 Task: Research Airbnb options in Tell el-Hammam, Algeria from 25th December, 2023 to 29th December, 2023 for 5 adults. Place can be entire room with 3 bedrooms having 3 beds and 3 bathrooms. Property type can be house.
Action: Mouse moved to (455, 127)
Screenshot: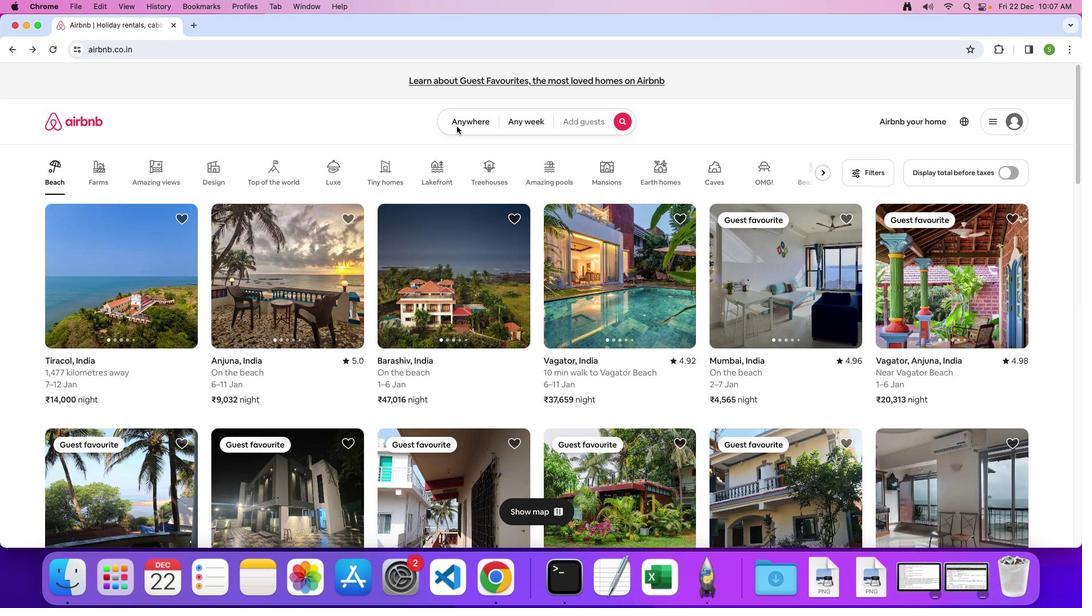 
Action: Mouse pressed left at (455, 127)
Screenshot: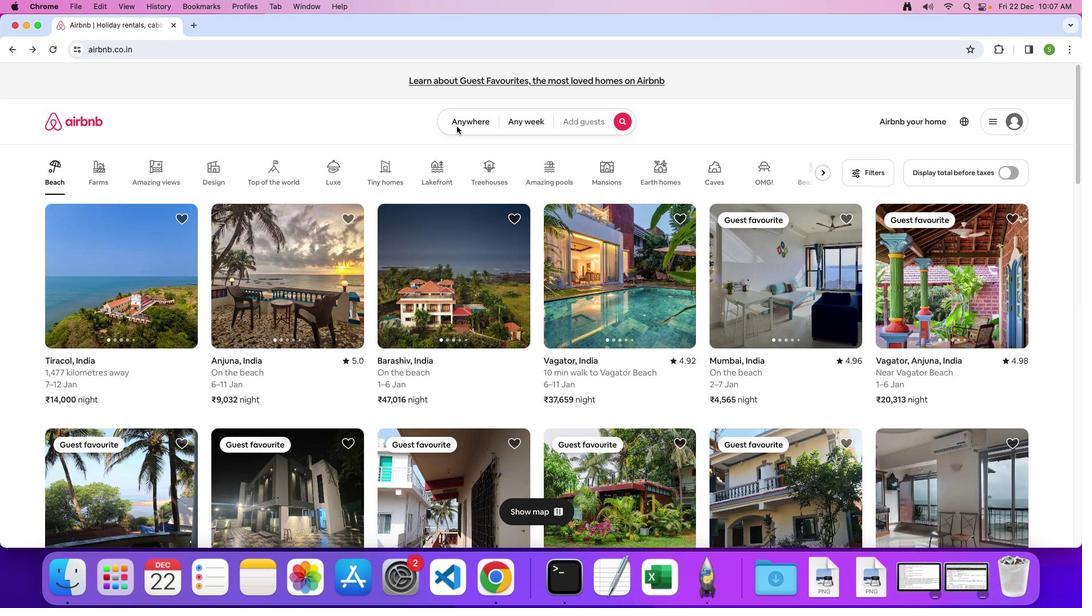 
Action: Mouse moved to (457, 123)
Screenshot: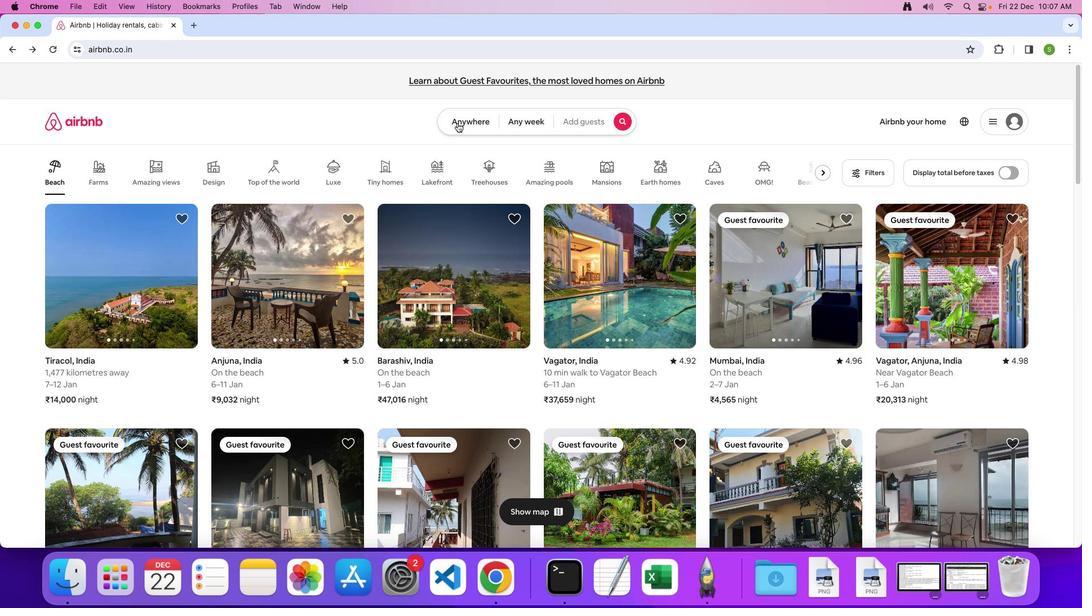 
Action: Mouse pressed left at (457, 123)
Screenshot: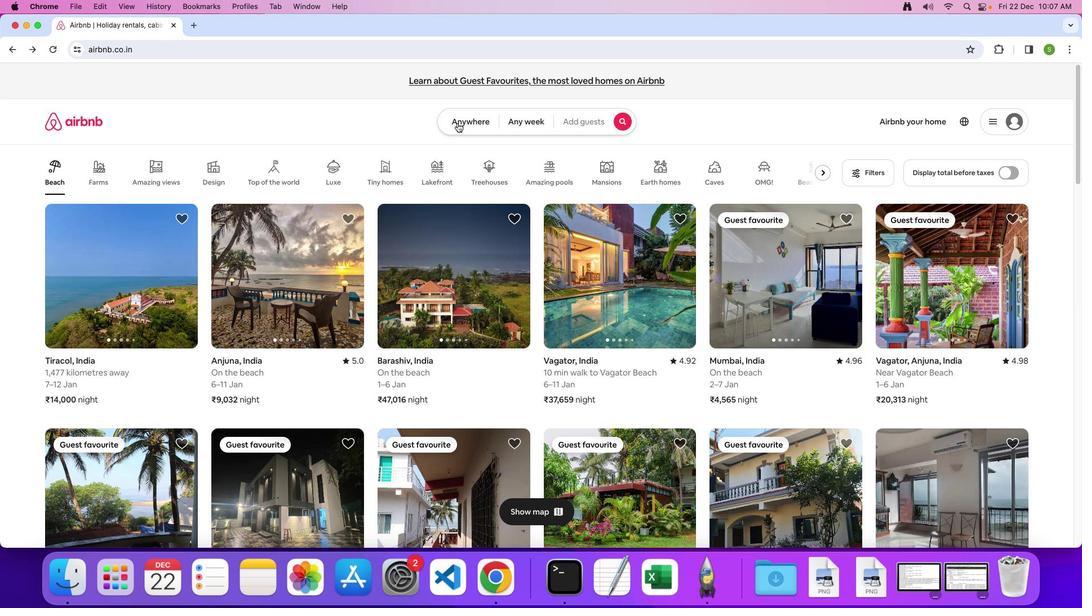 
Action: Mouse moved to (359, 164)
Screenshot: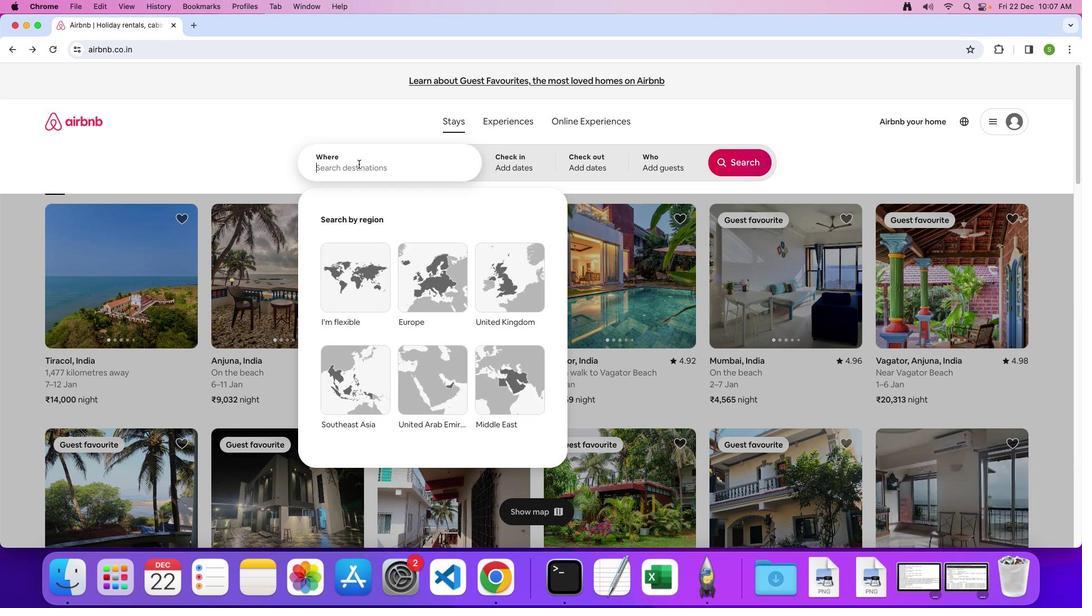 
Action: Mouse pressed left at (359, 164)
Screenshot: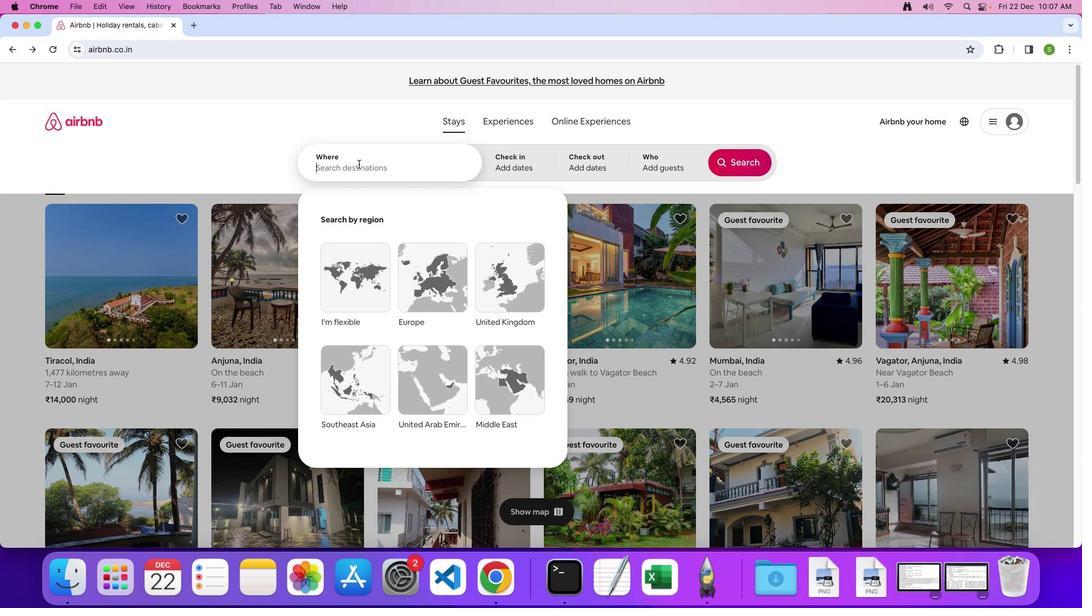 
Action: Mouse moved to (357, 165)
Screenshot: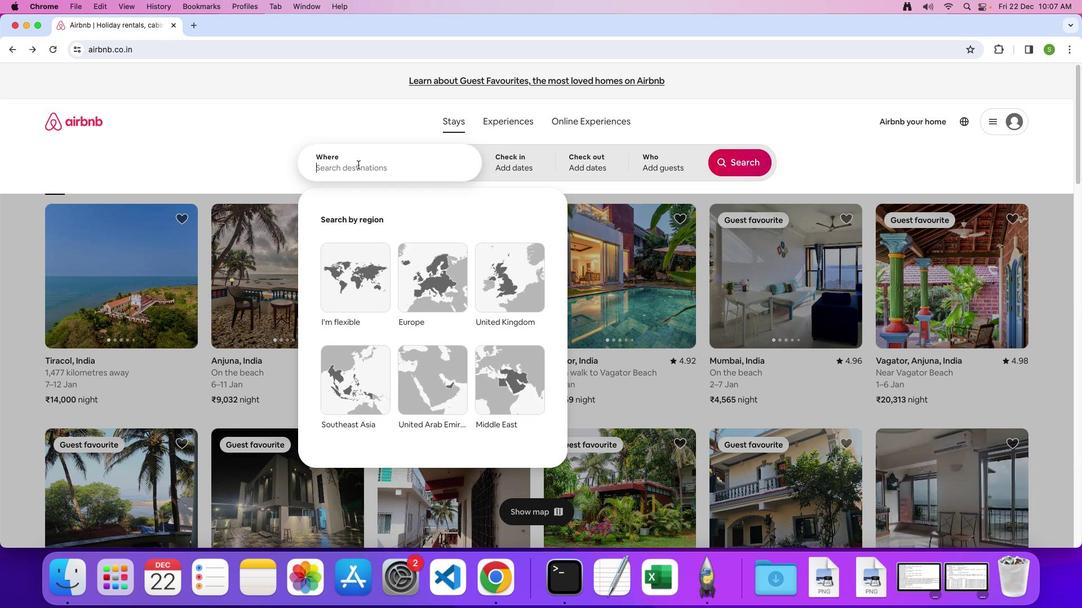 
Action: Key pressed 'T'Key.caps_lock'e''l''l'Key.space'e''l''-'Key.shift'H''a''m''m''a''m'','Key.spaceKey.shift'A''l''g''e''r''i''a'Key.enter
Screenshot: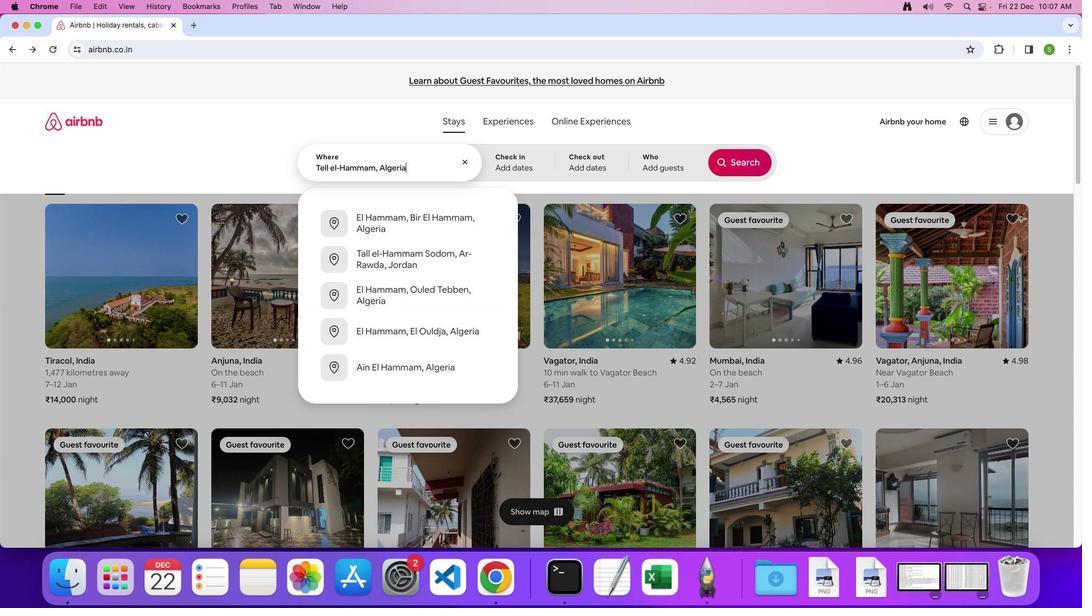 
Action: Mouse moved to (380, 418)
Screenshot: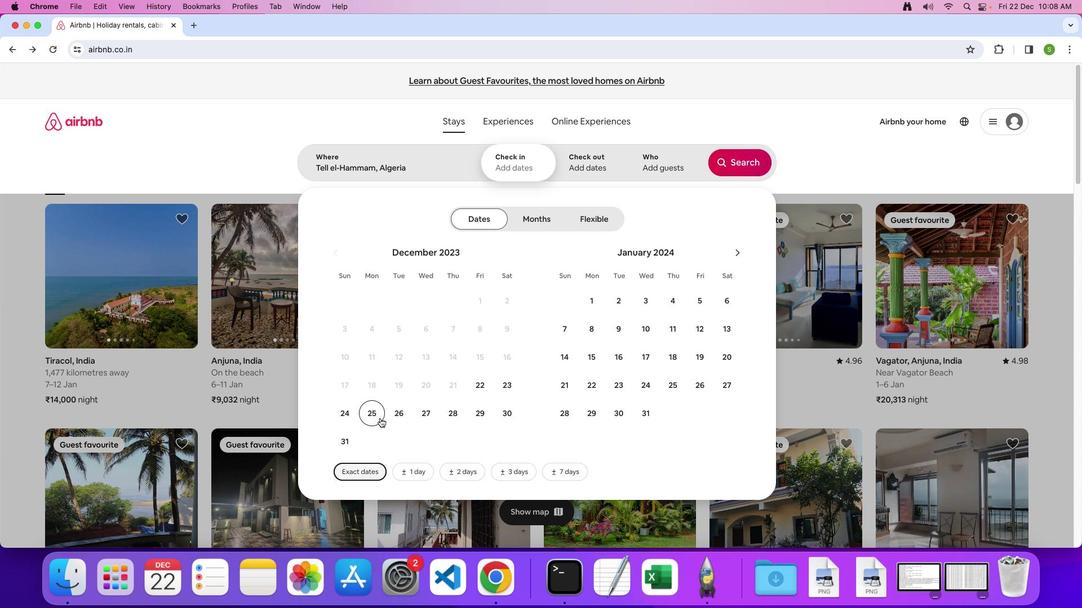 
Action: Mouse pressed left at (380, 418)
Screenshot: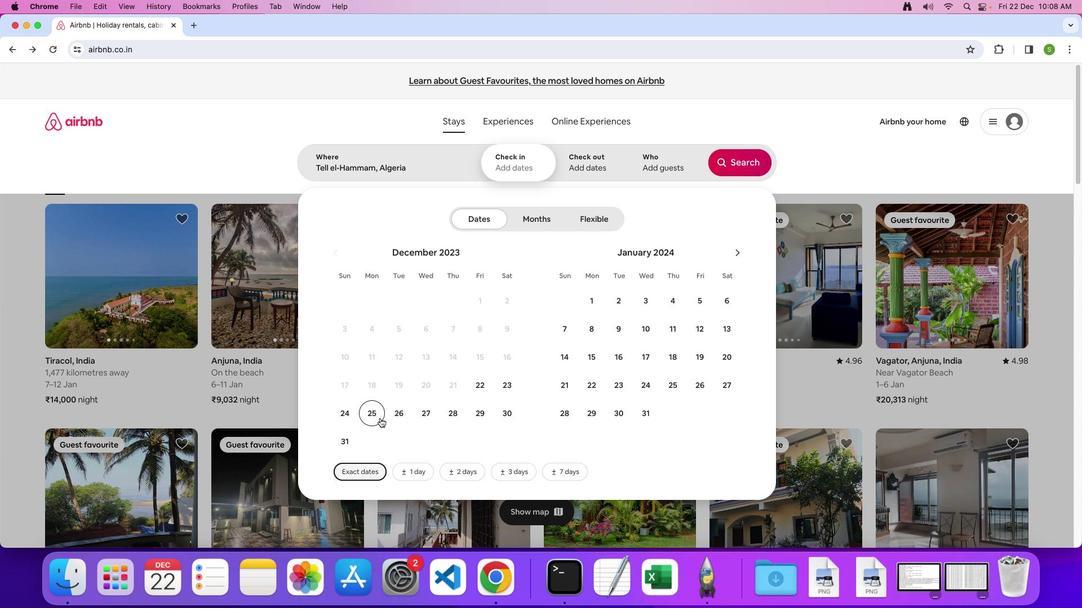 
Action: Mouse moved to (481, 418)
Screenshot: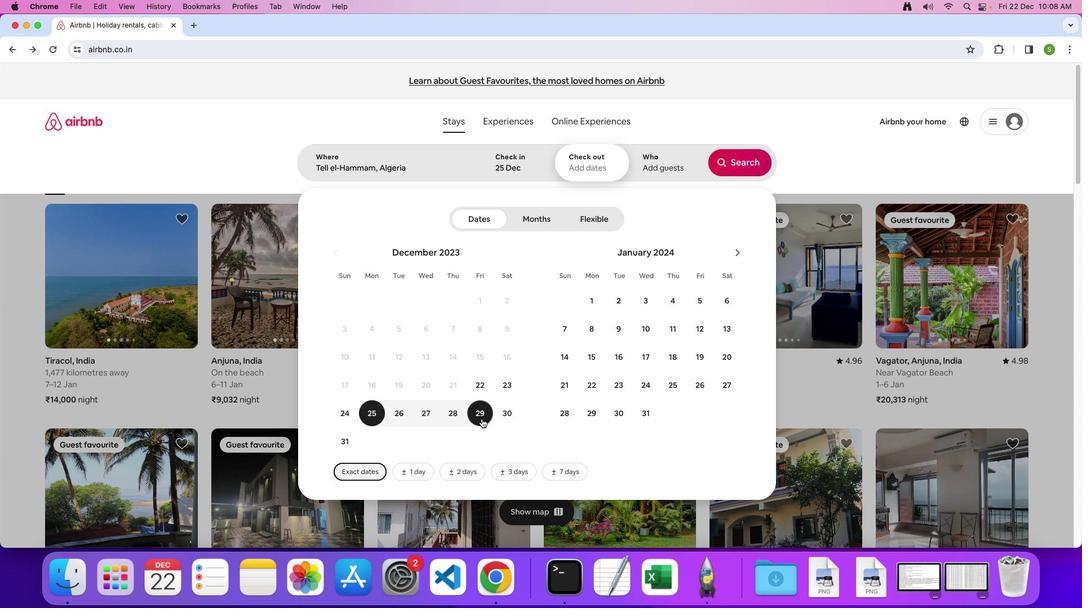 
Action: Mouse pressed left at (481, 418)
Screenshot: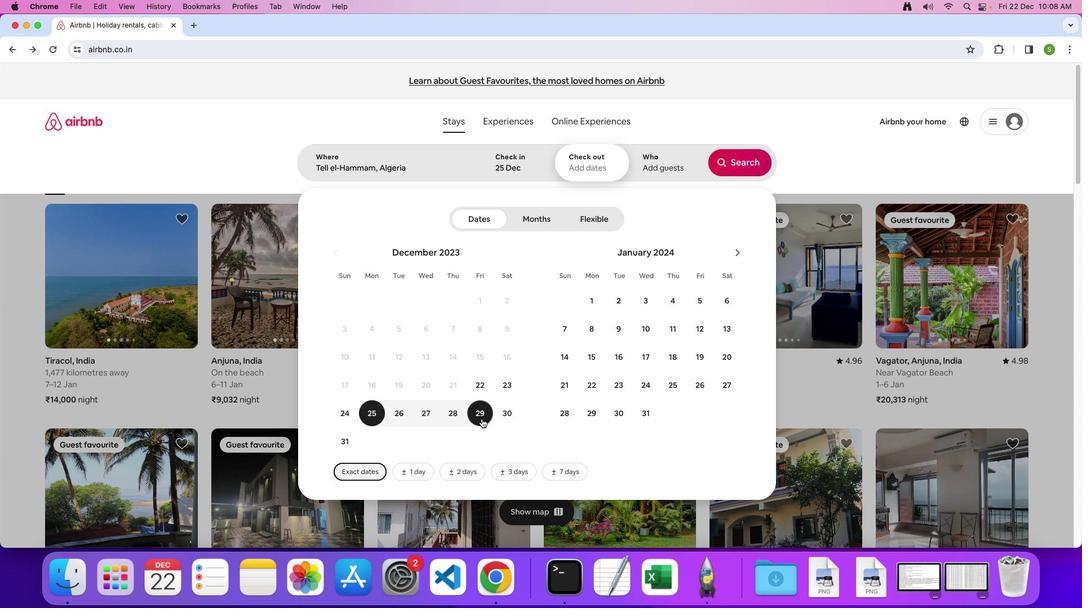 
Action: Mouse moved to (667, 171)
Screenshot: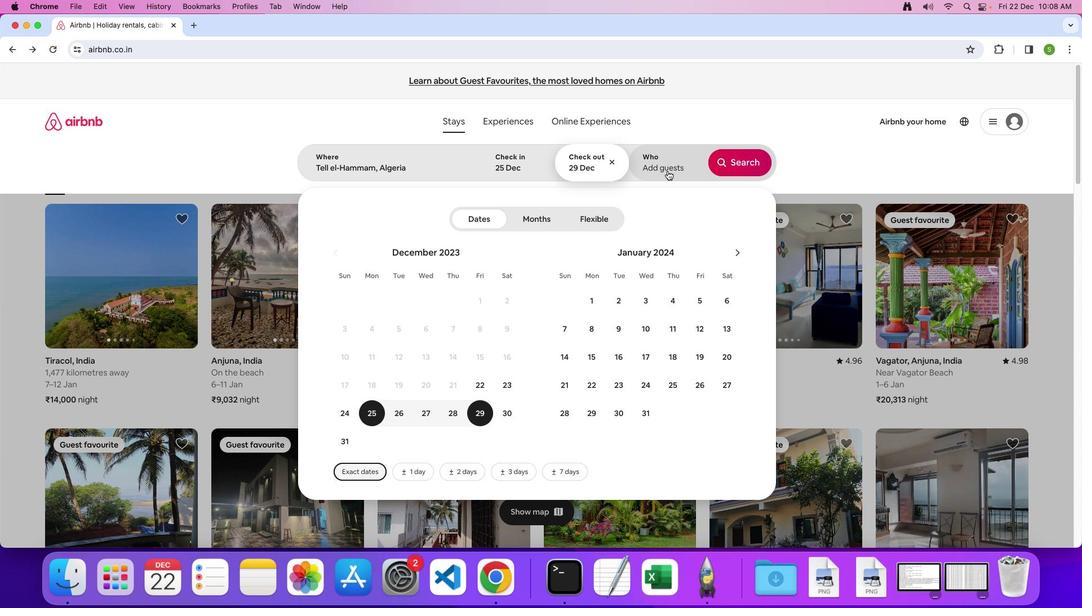 
Action: Mouse pressed left at (667, 171)
Screenshot: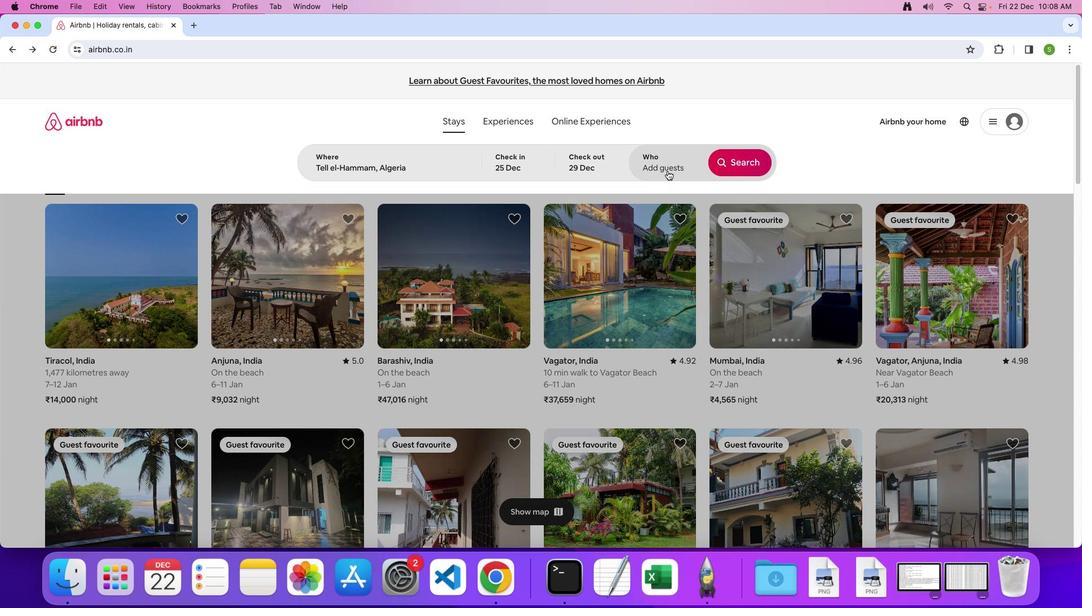 
Action: Mouse moved to (742, 222)
Screenshot: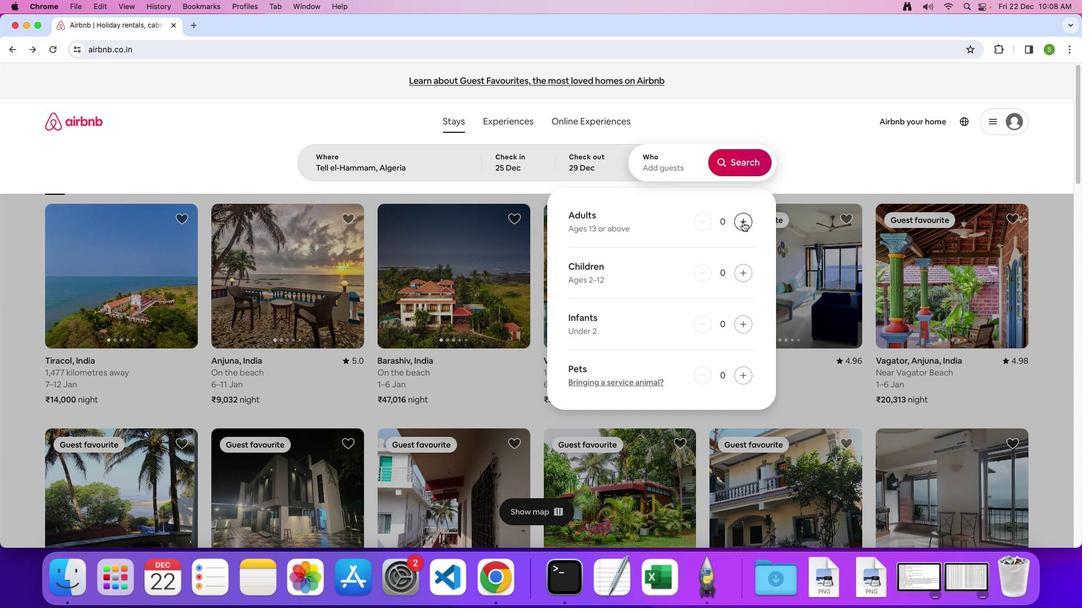 
Action: Mouse pressed left at (742, 222)
Screenshot: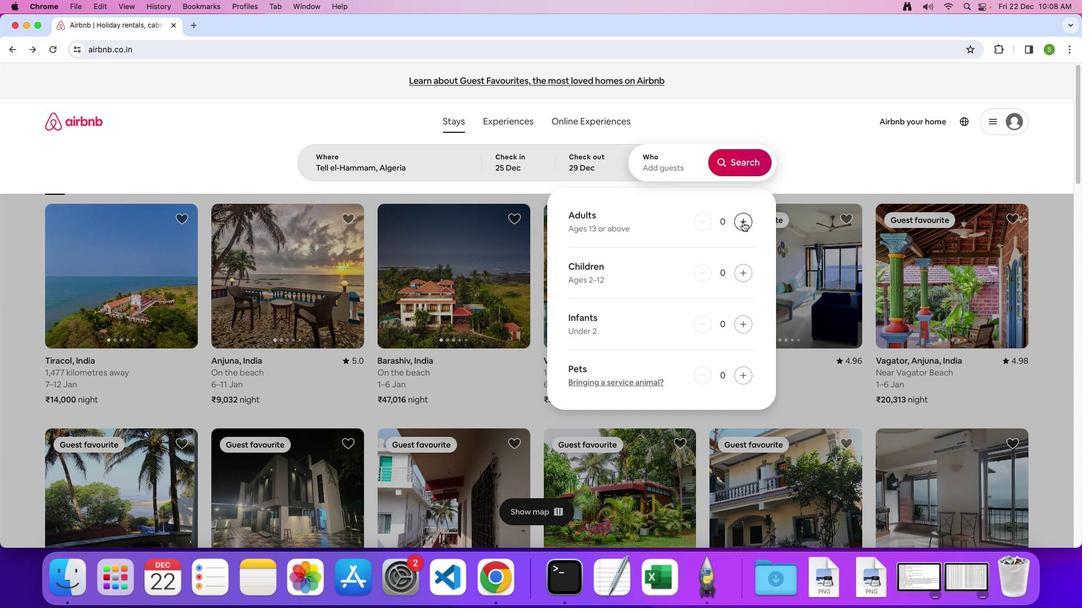 
Action: Mouse moved to (742, 222)
Screenshot: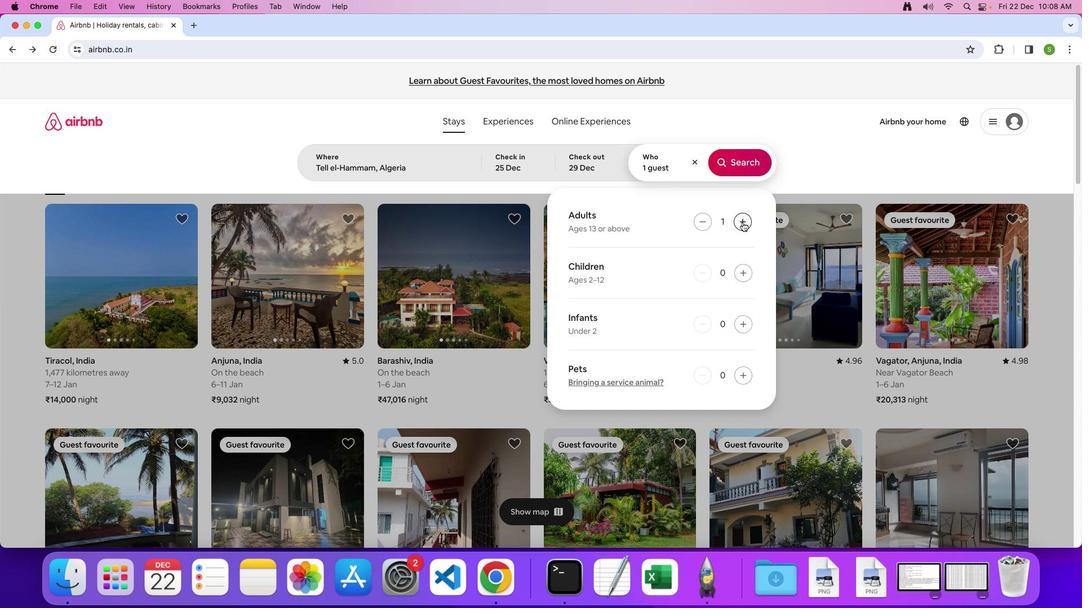 
Action: Mouse pressed left at (742, 222)
Screenshot: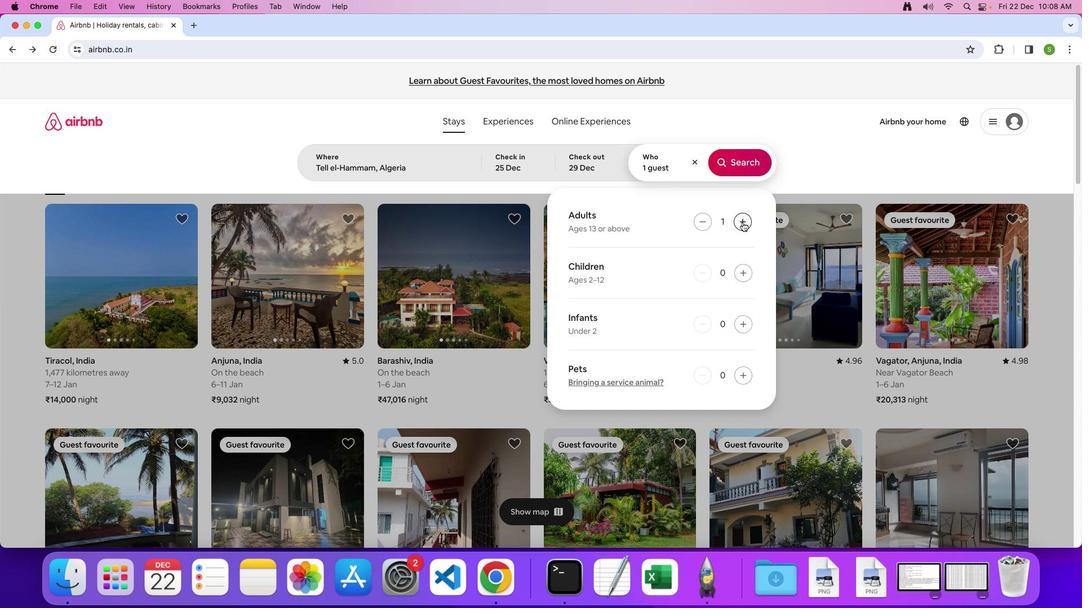 
Action: Mouse pressed left at (742, 222)
Screenshot: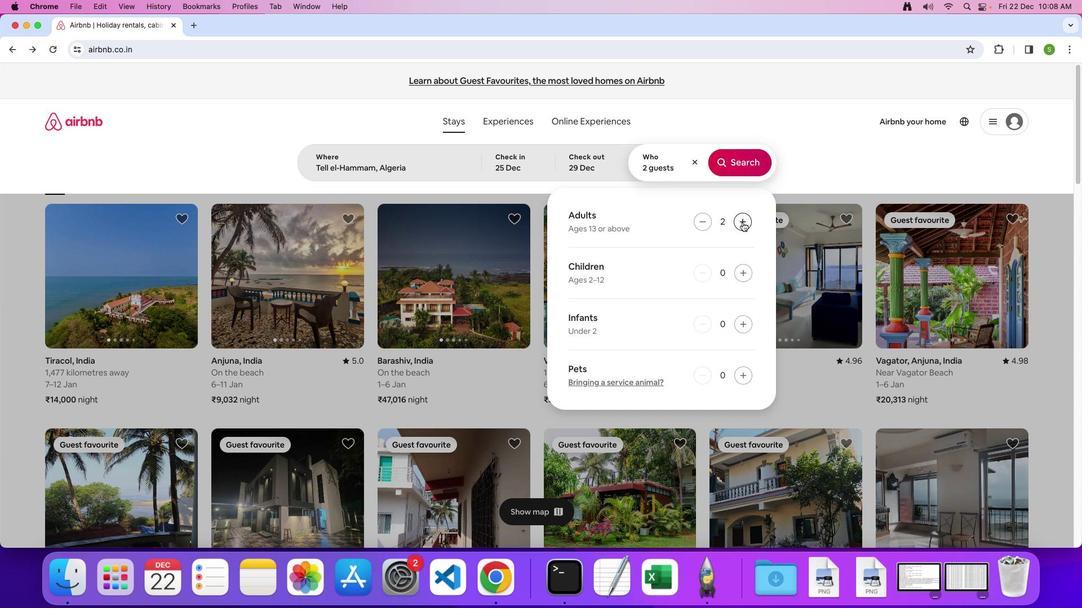 
Action: Mouse pressed left at (742, 222)
Screenshot: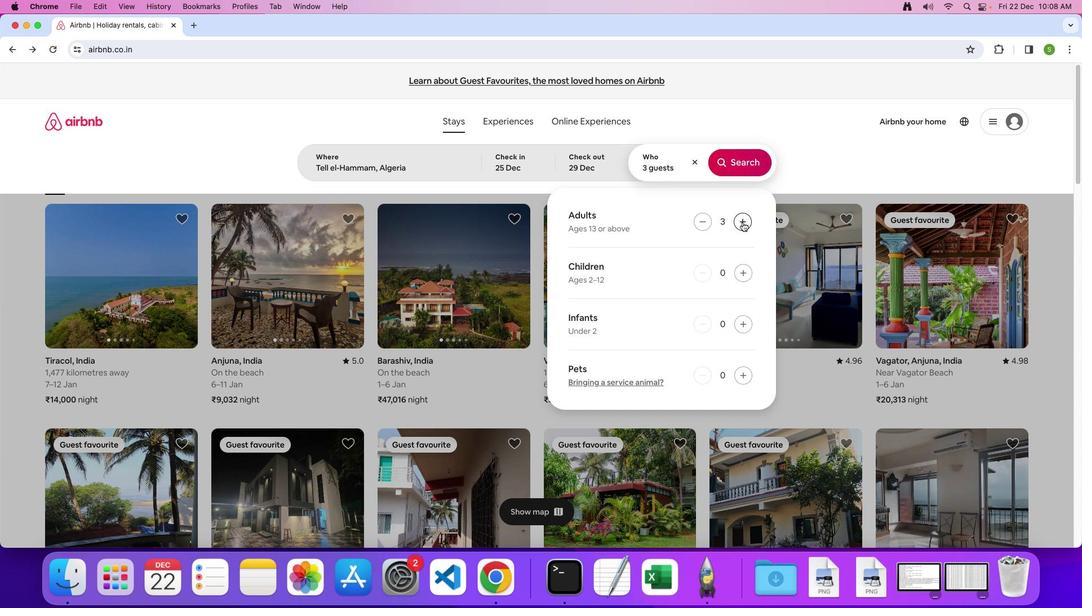 
Action: Mouse pressed left at (742, 222)
Screenshot: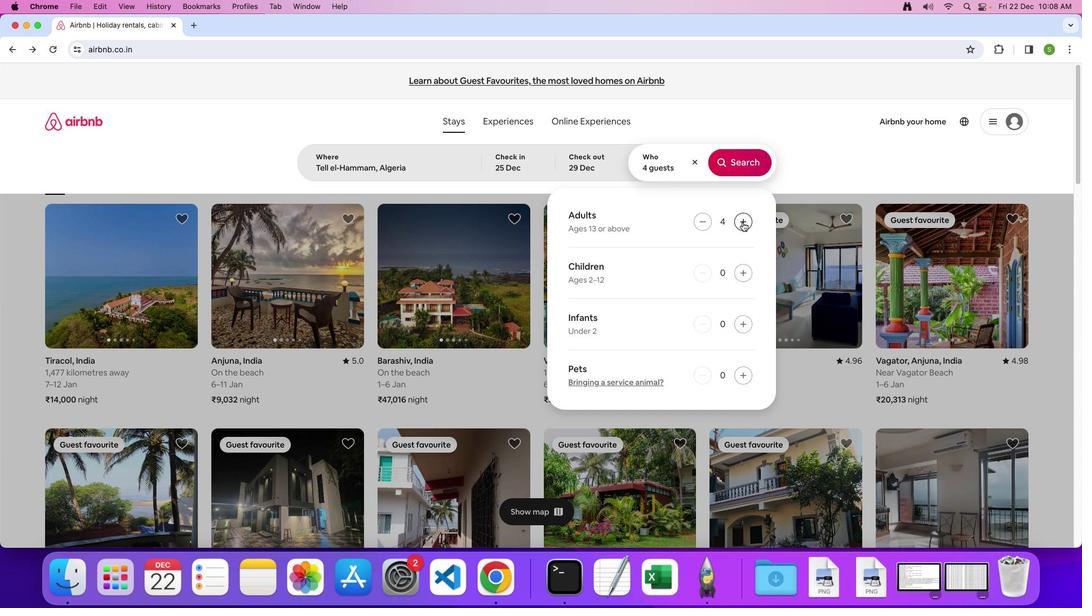 
Action: Mouse moved to (742, 171)
Screenshot: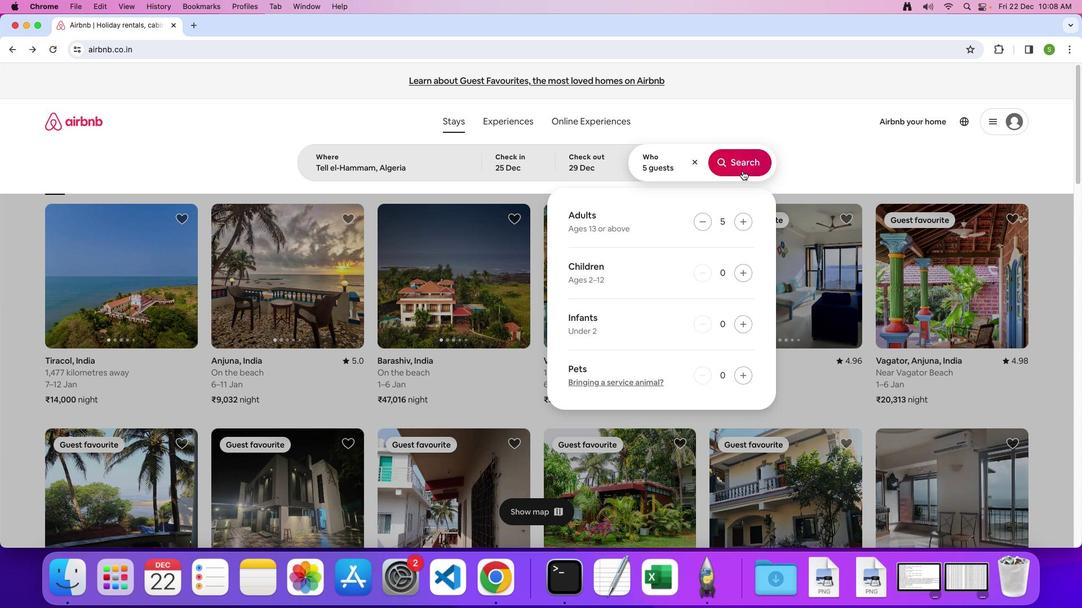 
Action: Mouse pressed left at (742, 171)
Screenshot: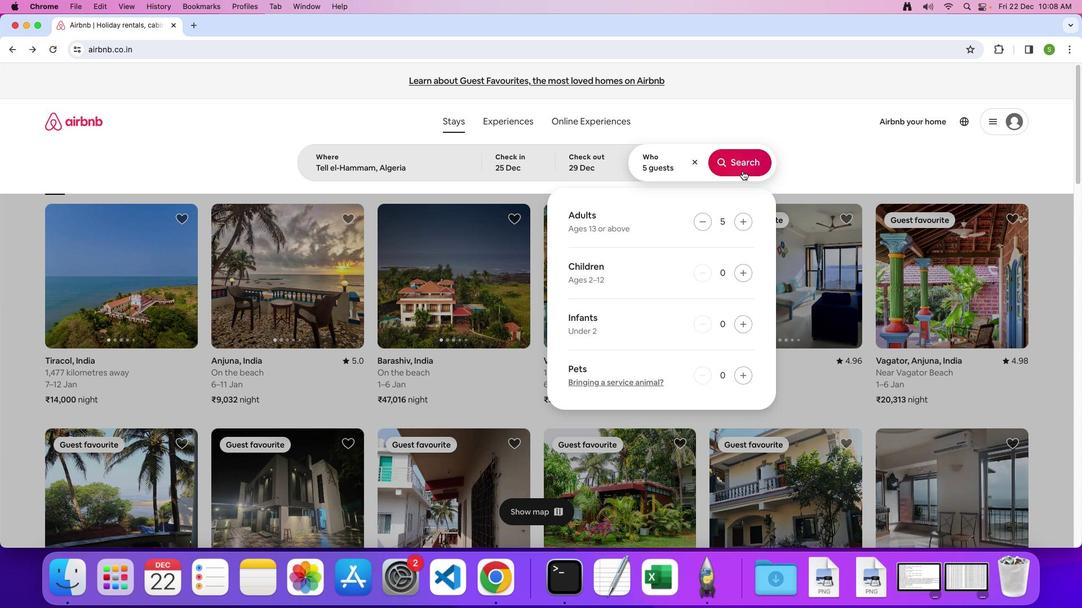
Action: Mouse moved to (893, 130)
Screenshot: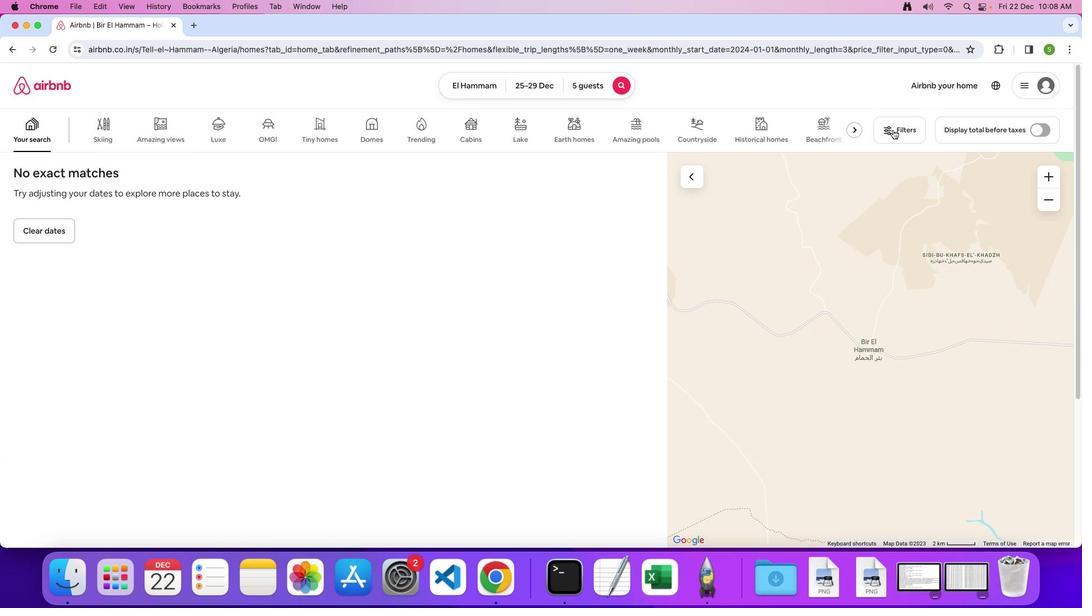 
Action: Mouse pressed left at (893, 130)
Screenshot: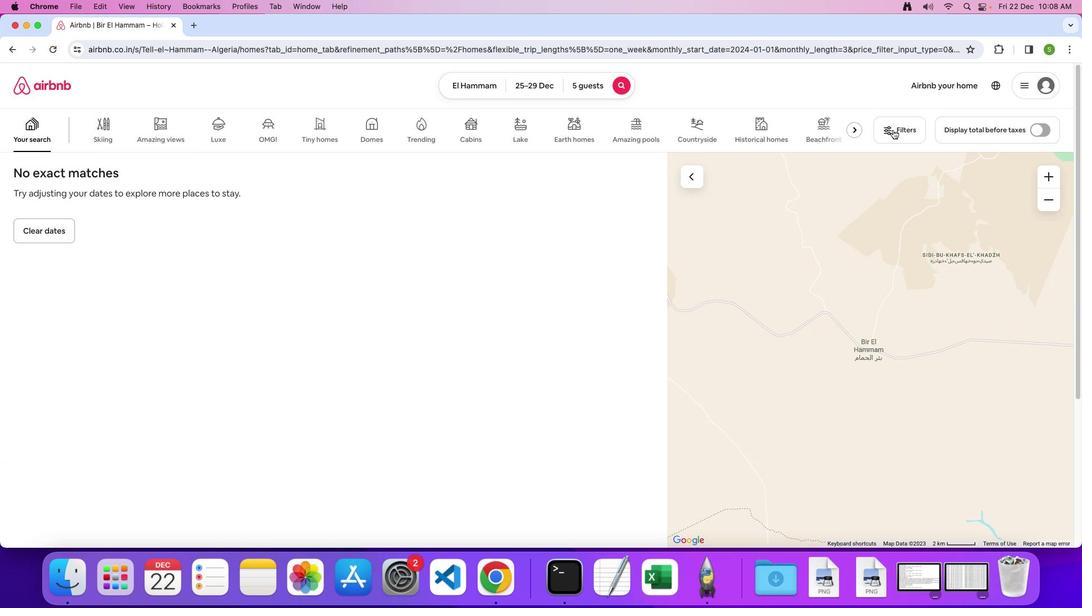 
Action: Mouse moved to (552, 365)
Screenshot: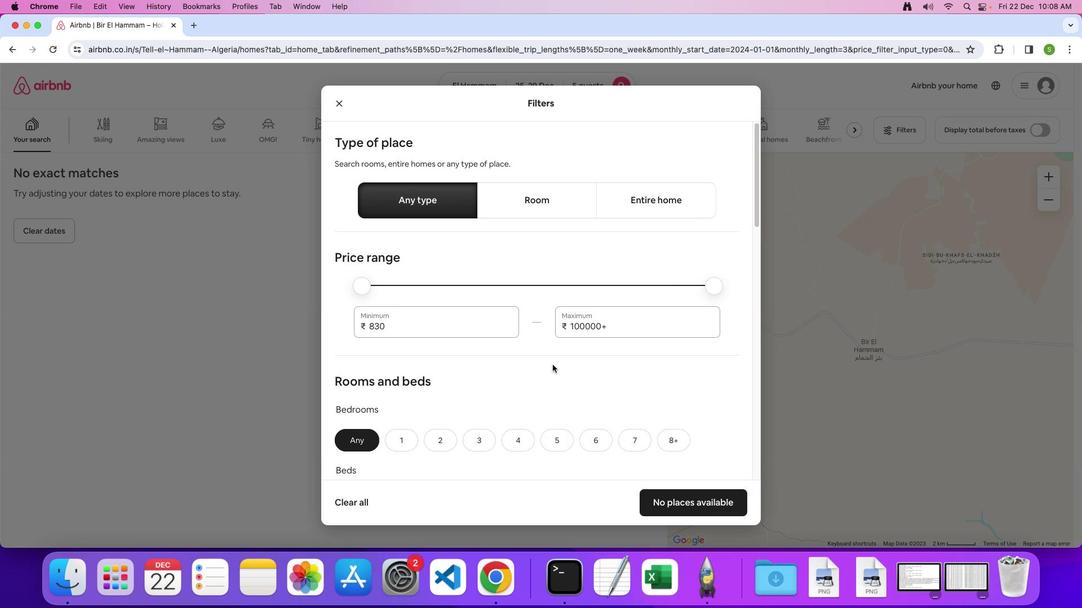 
Action: Mouse scrolled (552, 365) with delta (0, 0)
Screenshot: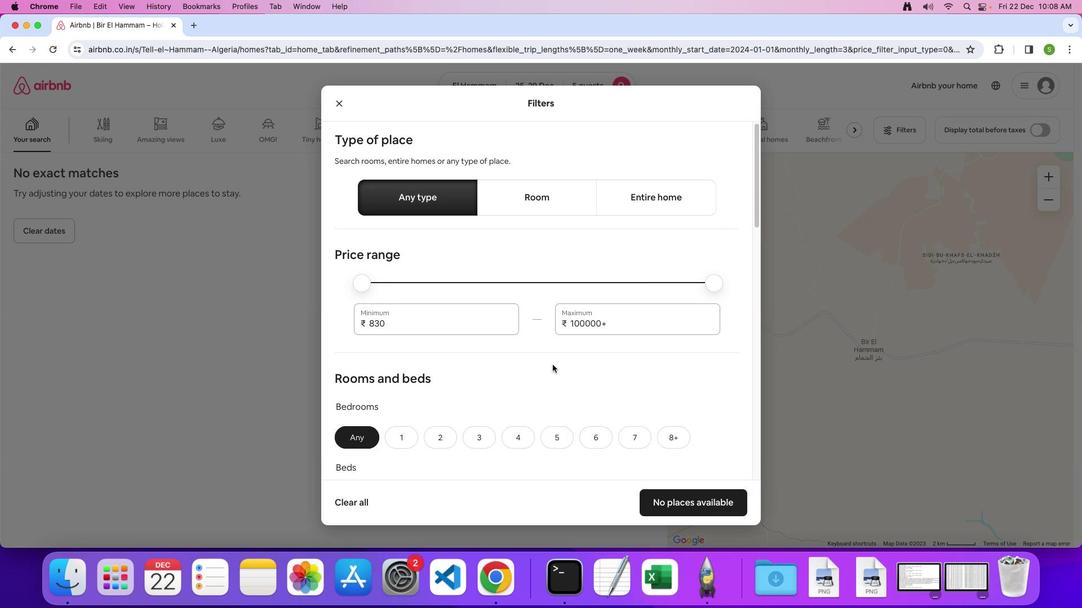
Action: Mouse scrolled (552, 365) with delta (0, 0)
Screenshot: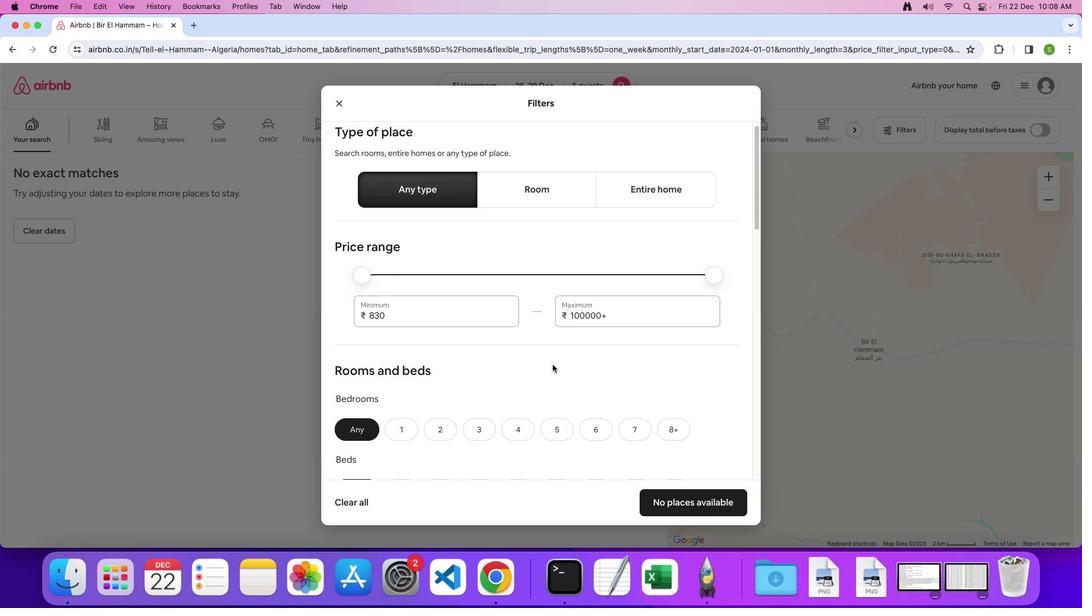 
Action: Mouse scrolled (552, 365) with delta (0, 0)
Screenshot: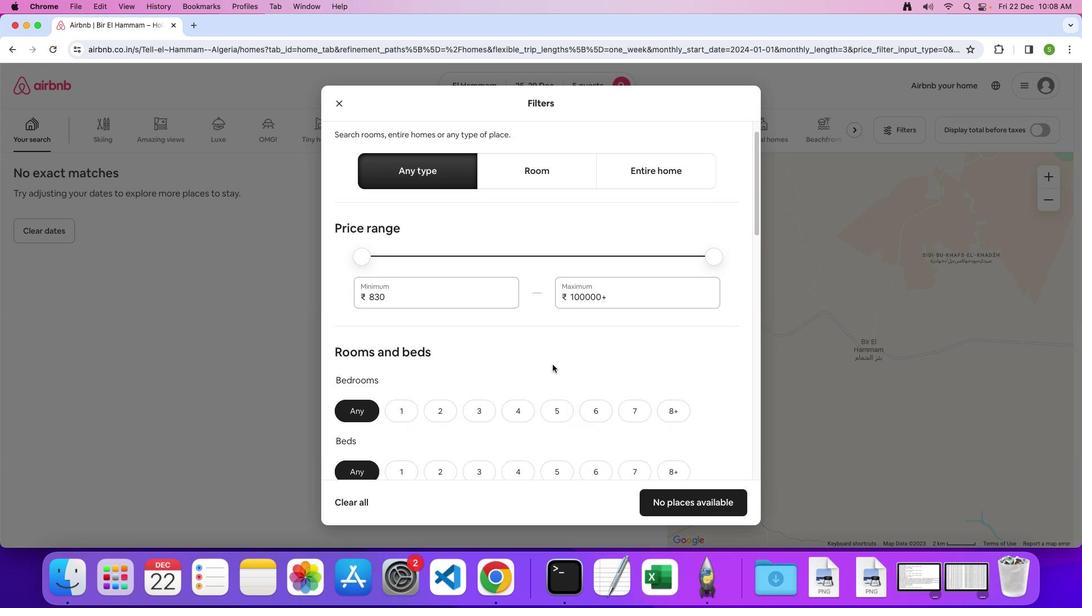
Action: Mouse scrolled (552, 365) with delta (0, 0)
Screenshot: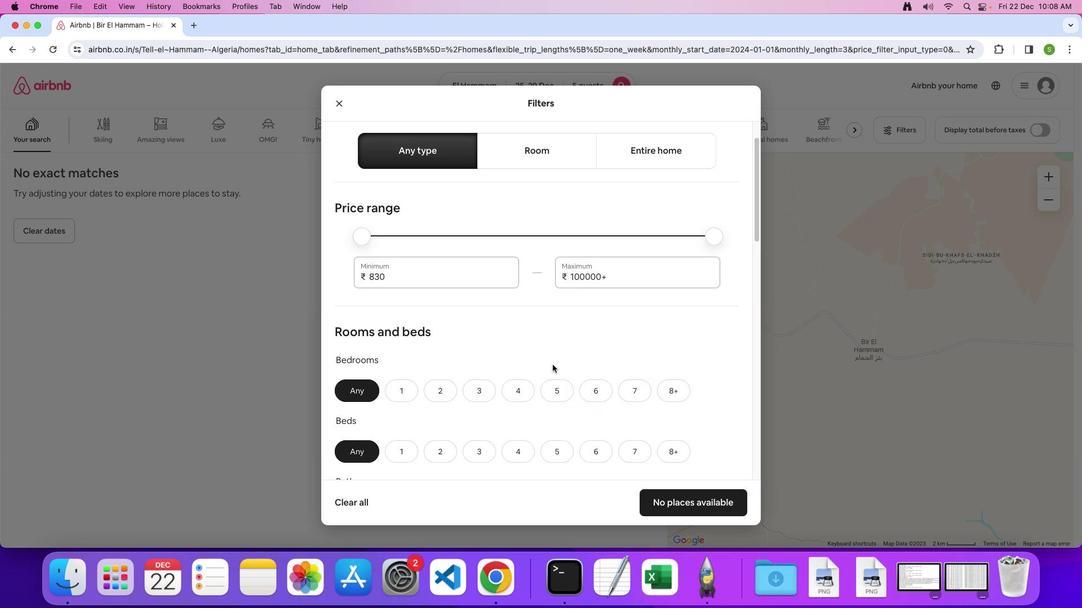 
Action: Mouse scrolled (552, 365) with delta (0, 0)
Screenshot: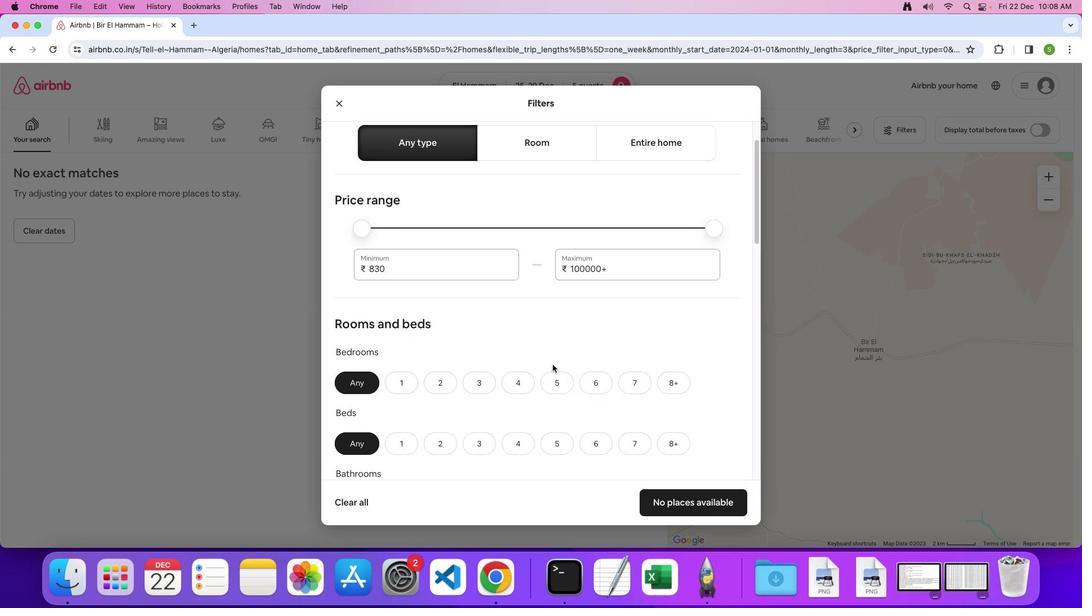 
Action: Mouse scrolled (552, 365) with delta (0, 0)
Screenshot: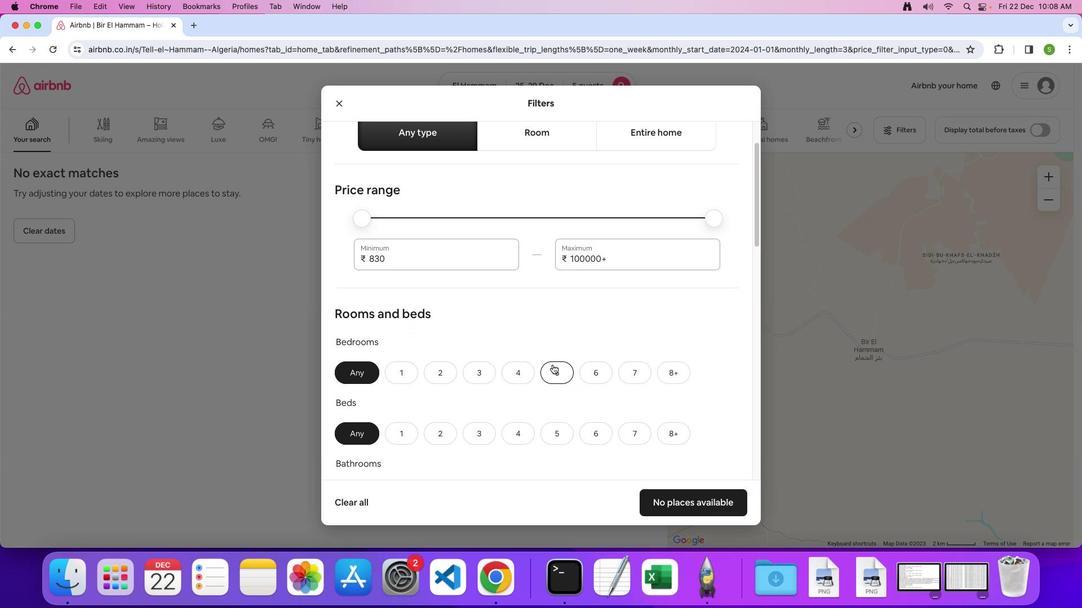 
Action: Mouse scrolled (552, 365) with delta (0, 0)
Screenshot: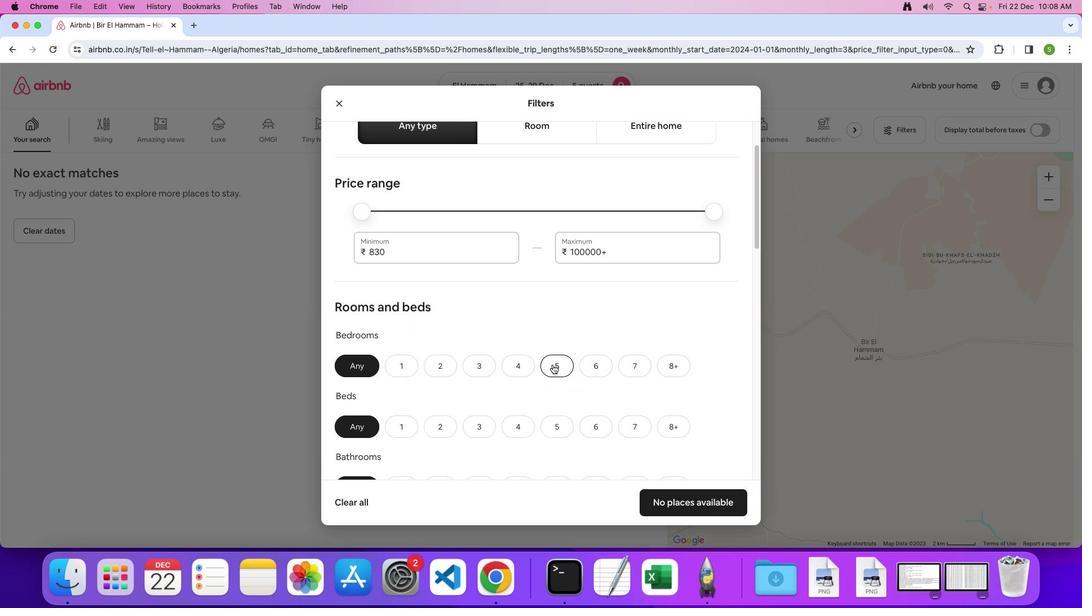 
Action: Mouse scrolled (552, 365) with delta (0, 0)
Screenshot: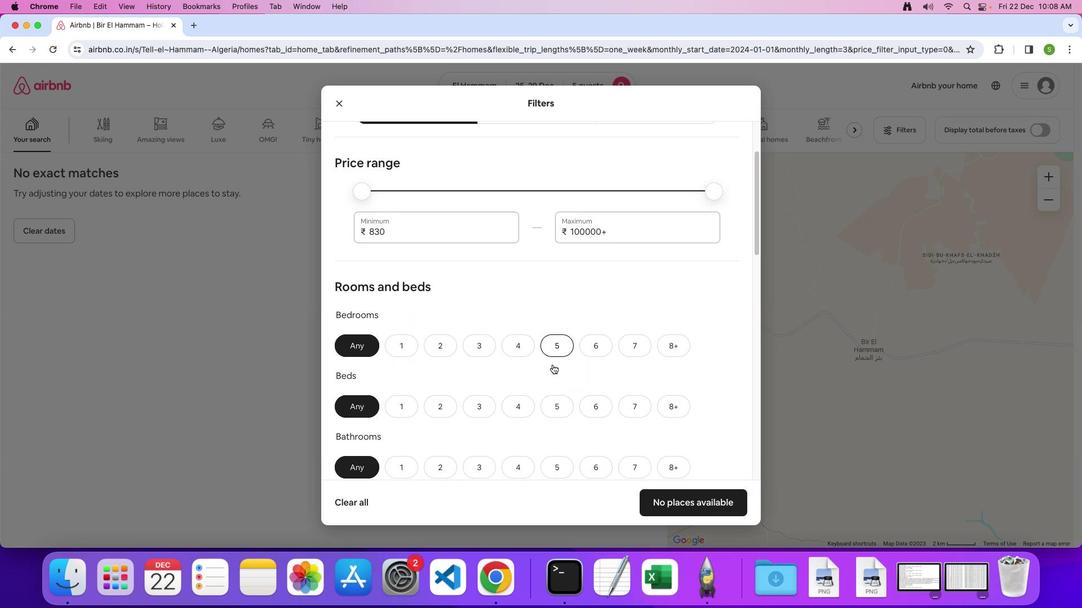 
Action: Mouse scrolled (552, 365) with delta (0, 0)
Screenshot: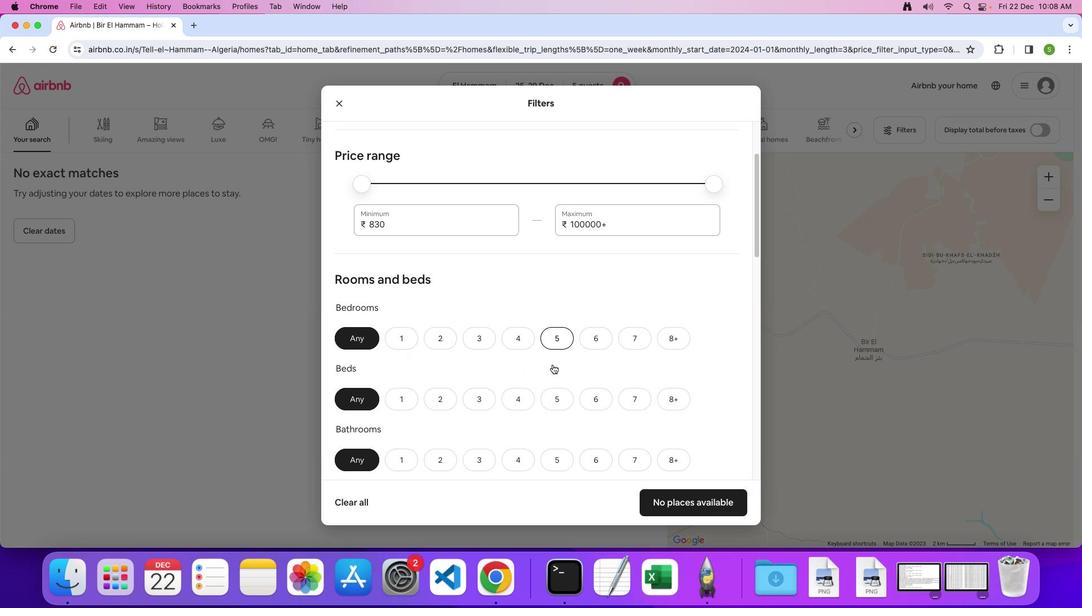 
Action: Mouse scrolled (552, 365) with delta (0, 0)
Screenshot: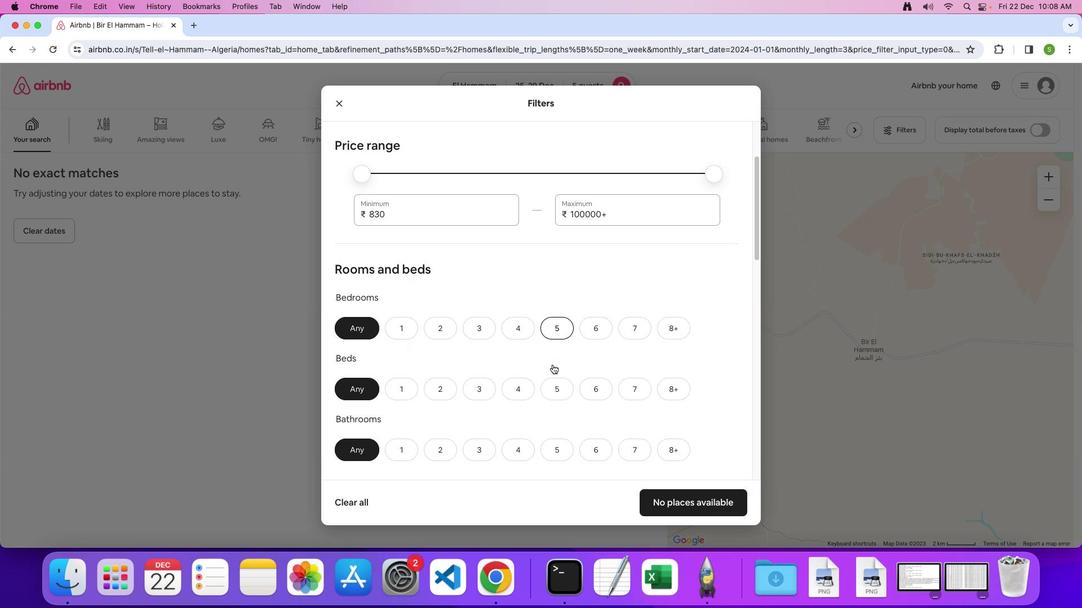 
Action: Mouse scrolled (552, 365) with delta (0, 0)
Screenshot: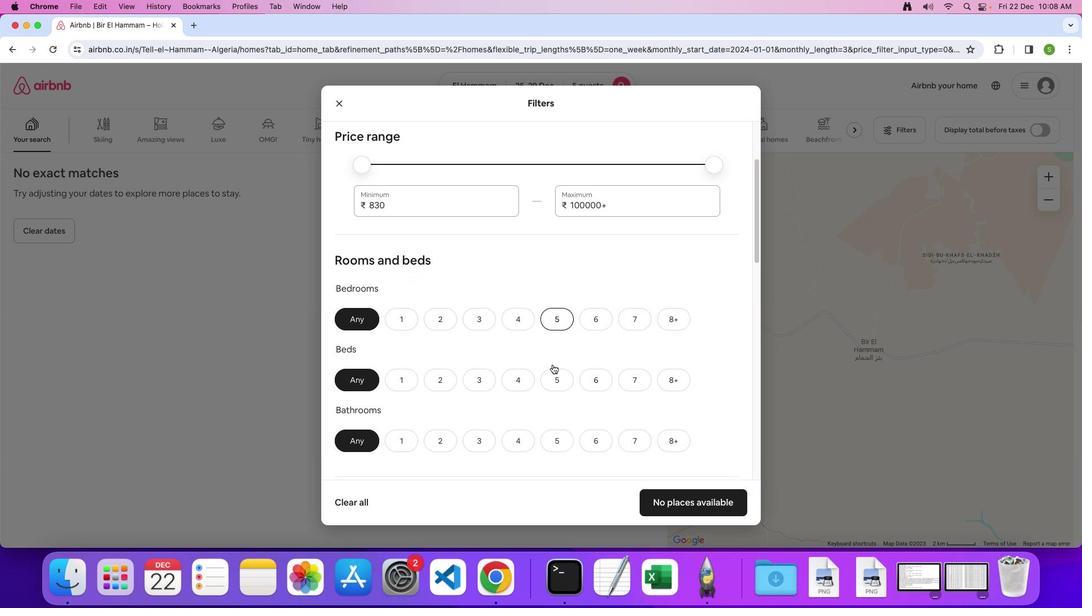
Action: Mouse scrolled (552, 365) with delta (0, 0)
Screenshot: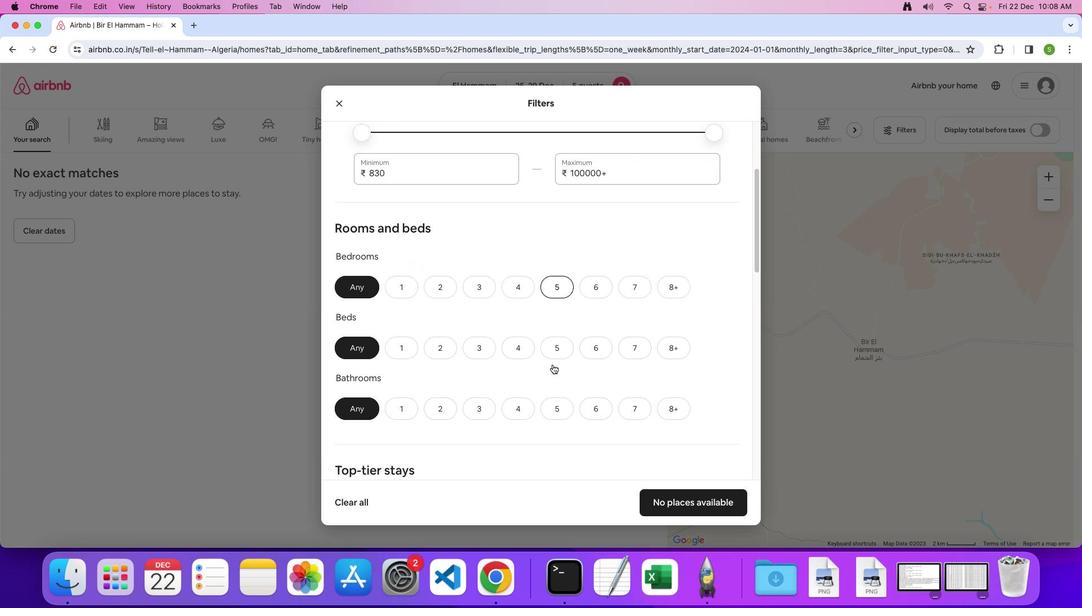 
Action: Mouse scrolled (552, 365) with delta (0, -1)
Screenshot: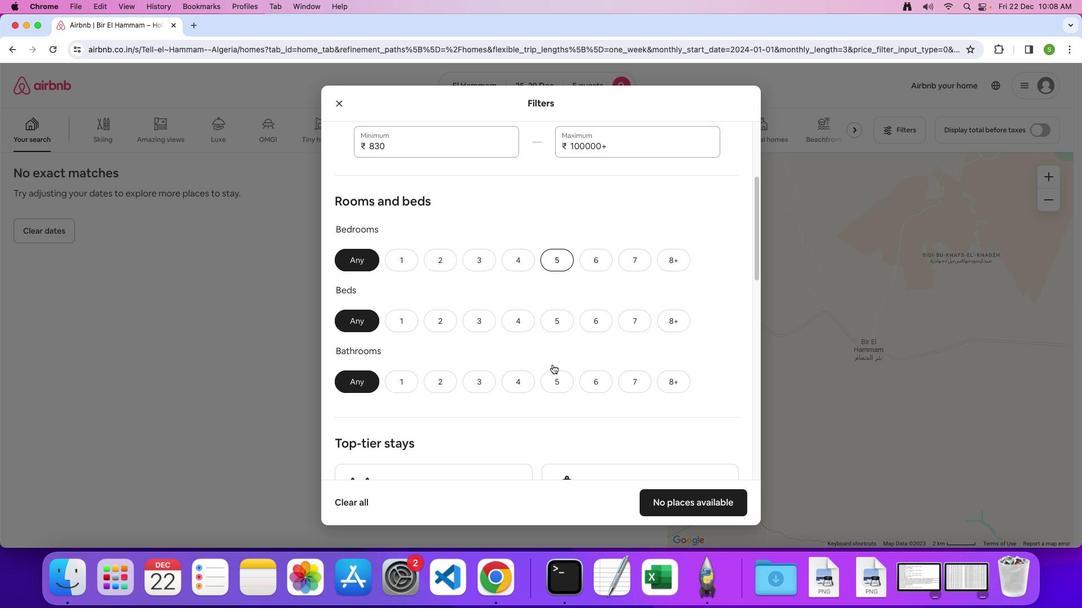 
Action: Mouse moved to (479, 215)
Screenshot: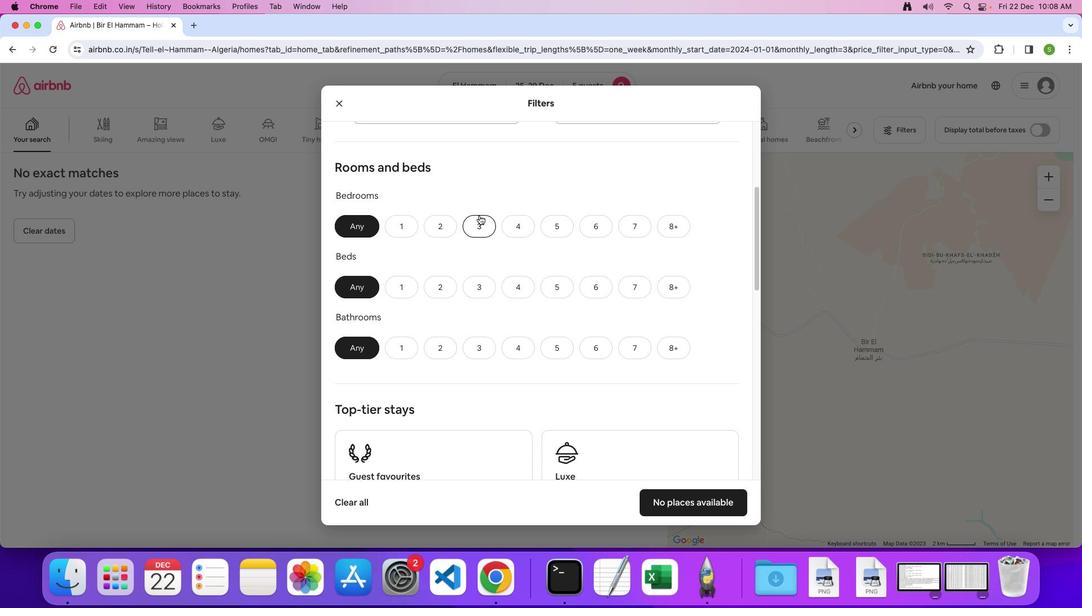 
Action: Mouse pressed left at (479, 215)
Screenshot: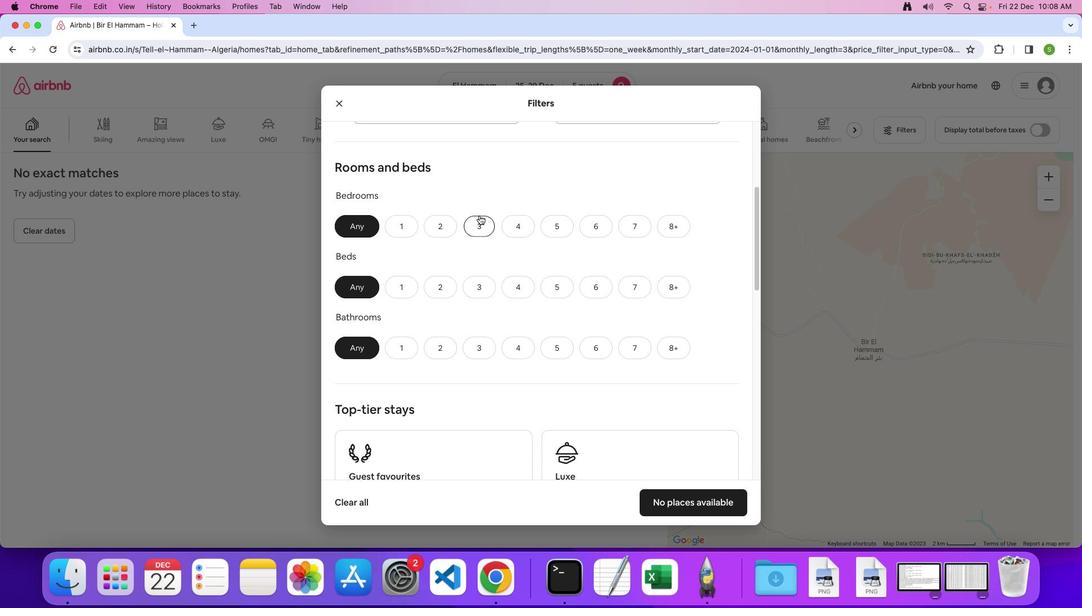 
Action: Mouse moved to (475, 284)
Screenshot: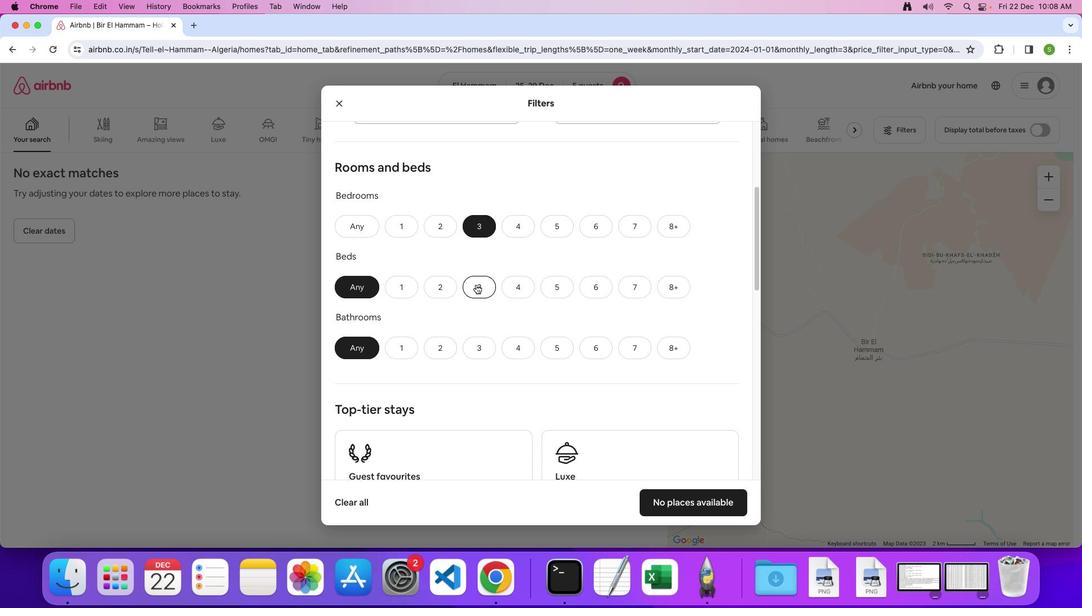 
Action: Mouse pressed left at (475, 284)
Screenshot: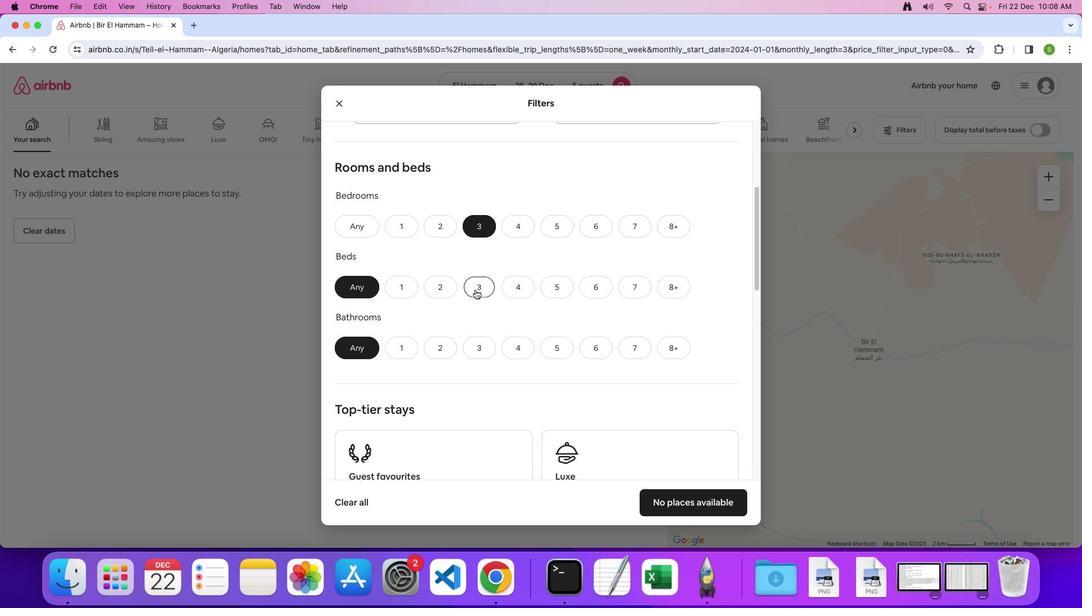 
Action: Mouse moved to (480, 341)
Screenshot: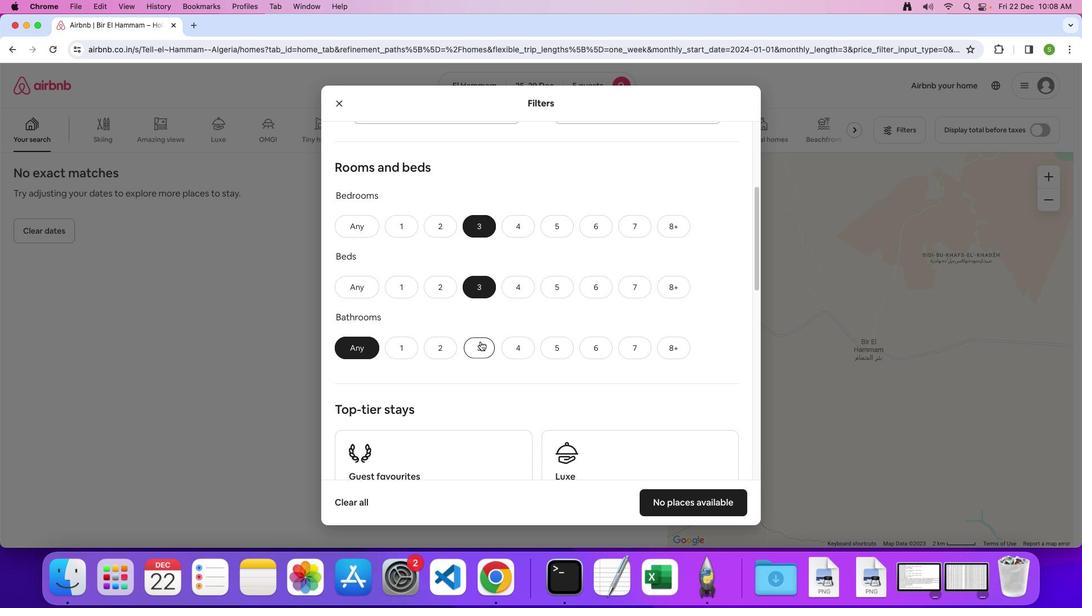 
Action: Mouse pressed left at (480, 341)
Screenshot: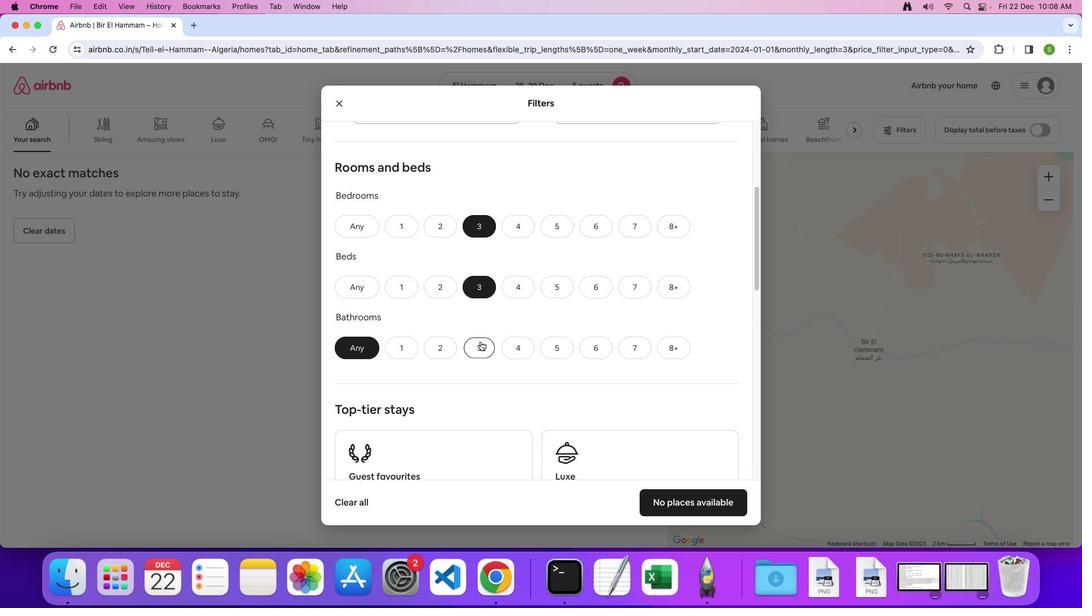 
Action: Mouse moved to (510, 315)
Screenshot: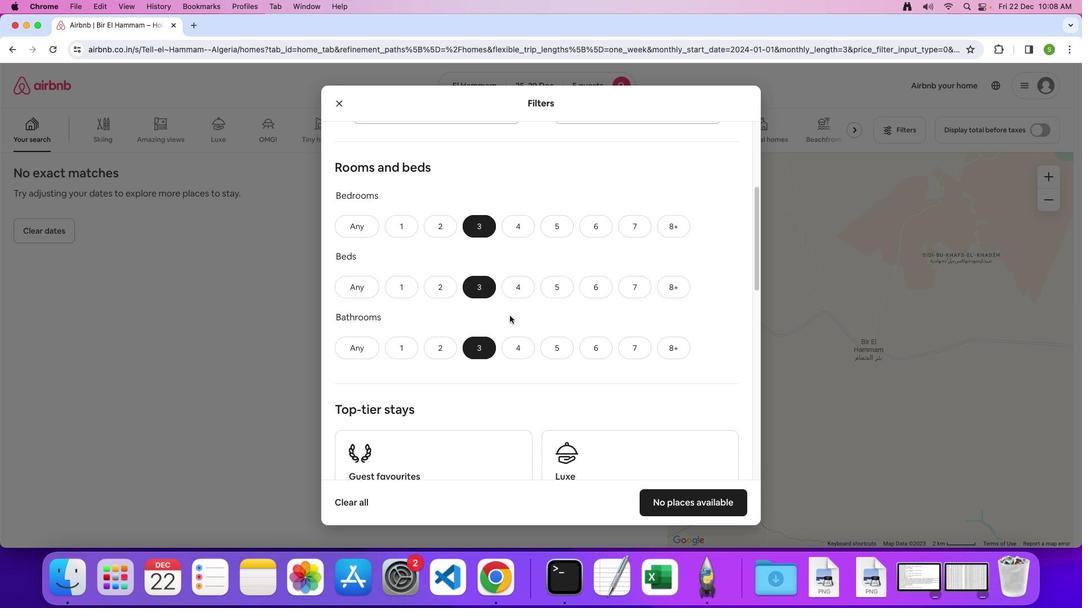 
Action: Mouse scrolled (510, 315) with delta (0, 0)
Screenshot: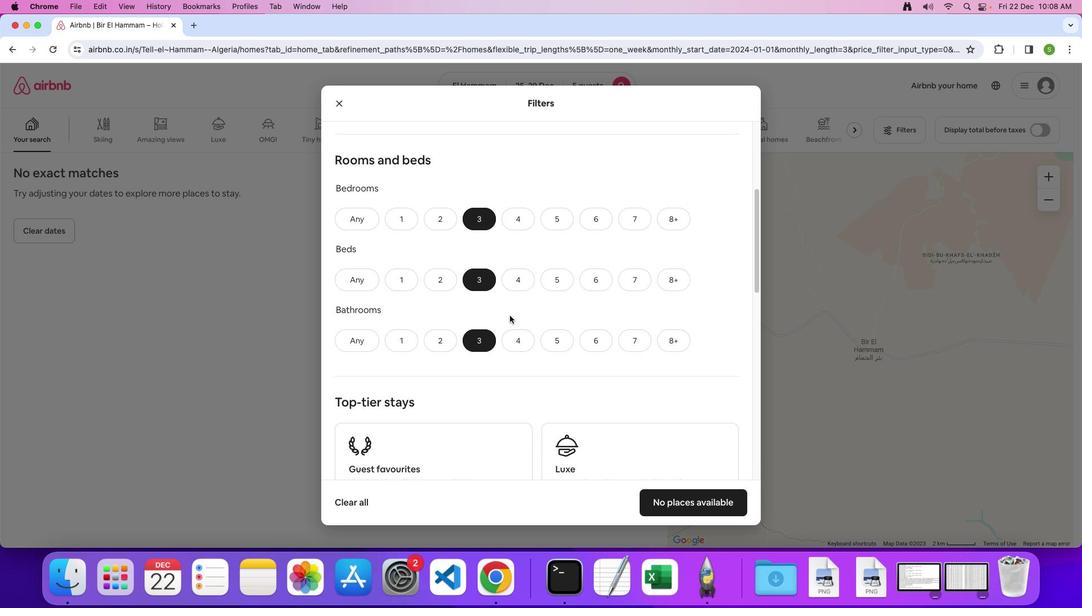 
Action: Mouse scrolled (510, 315) with delta (0, 0)
Screenshot: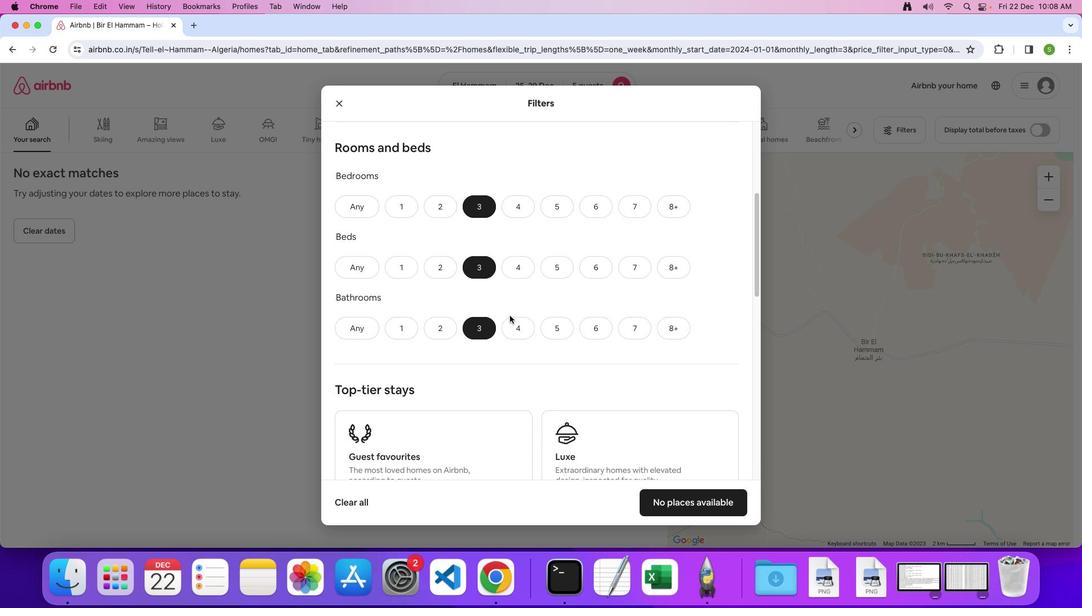 
Action: Mouse scrolled (510, 315) with delta (0, -1)
Screenshot: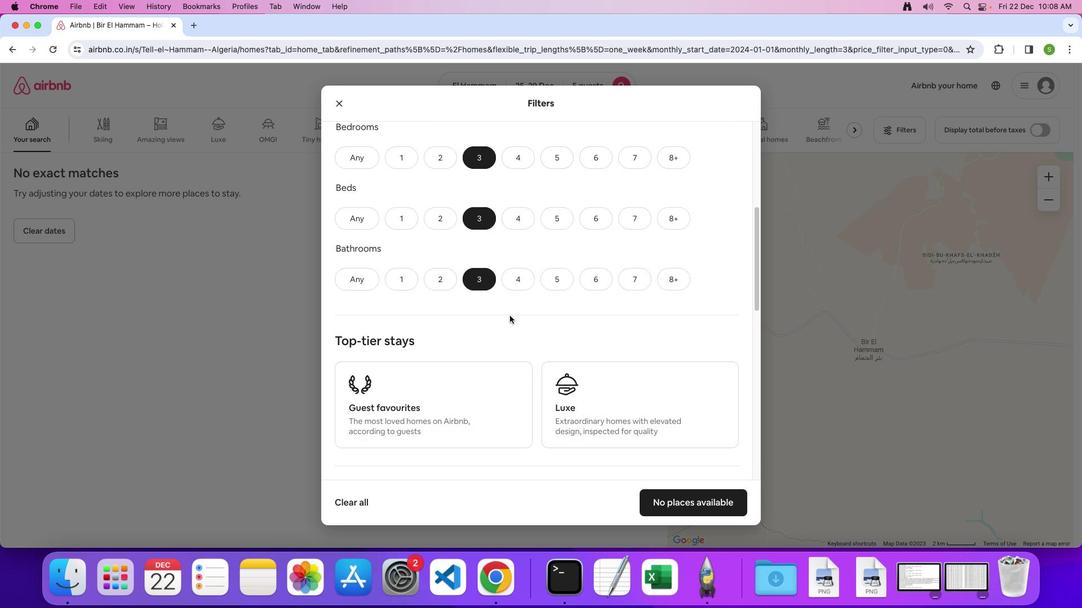 
Action: Mouse scrolled (510, 315) with delta (0, 0)
Screenshot: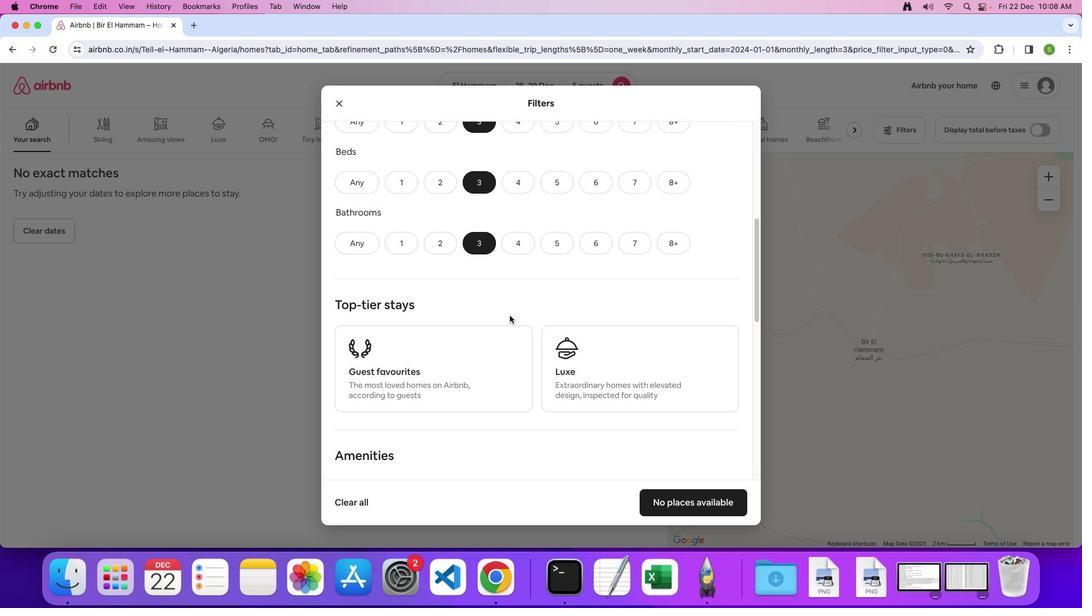 
Action: Mouse scrolled (510, 315) with delta (0, 0)
Screenshot: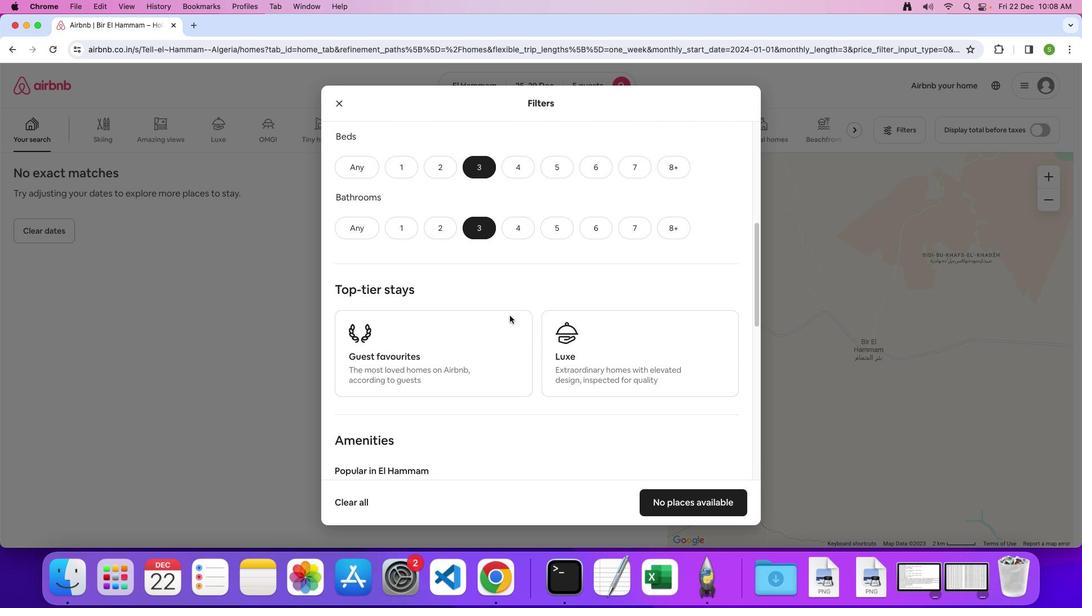 
Action: Mouse scrolled (510, 315) with delta (0, -1)
Screenshot: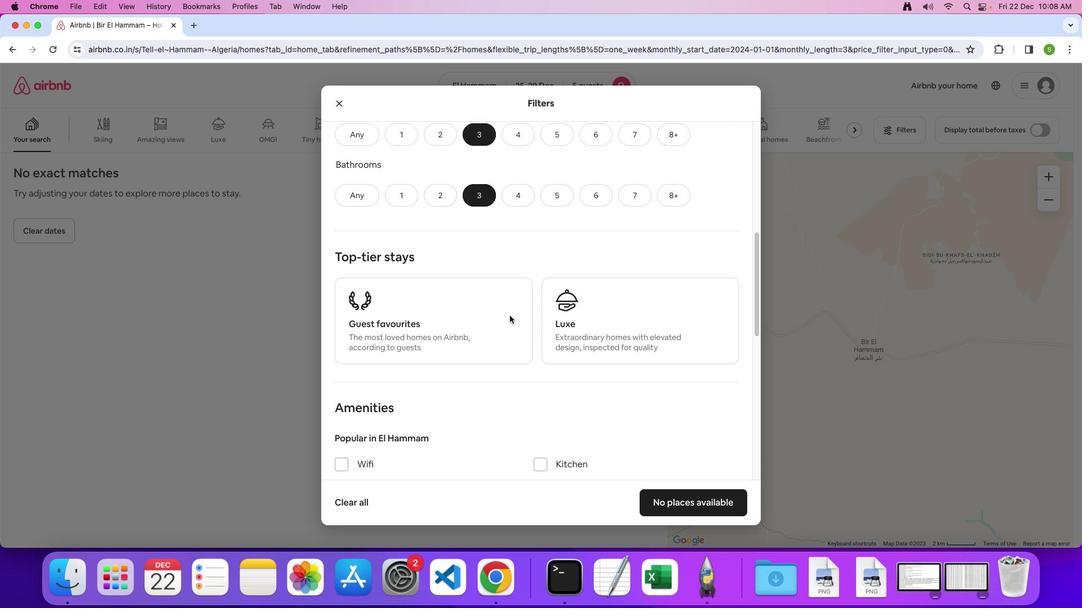 
Action: Mouse scrolled (510, 315) with delta (0, 0)
Screenshot: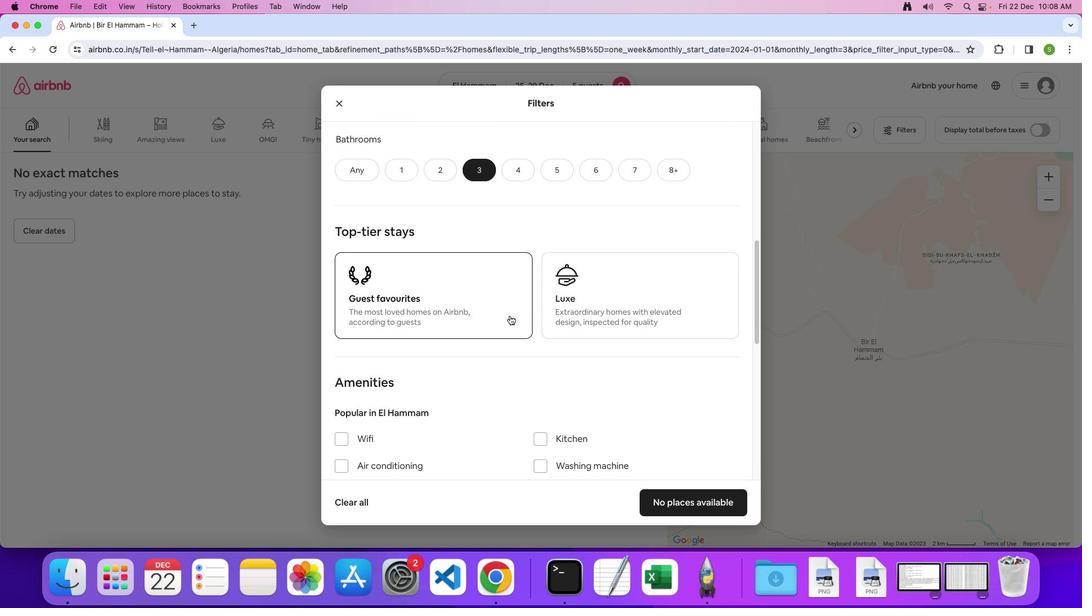 
Action: Mouse scrolled (510, 315) with delta (0, 0)
Screenshot: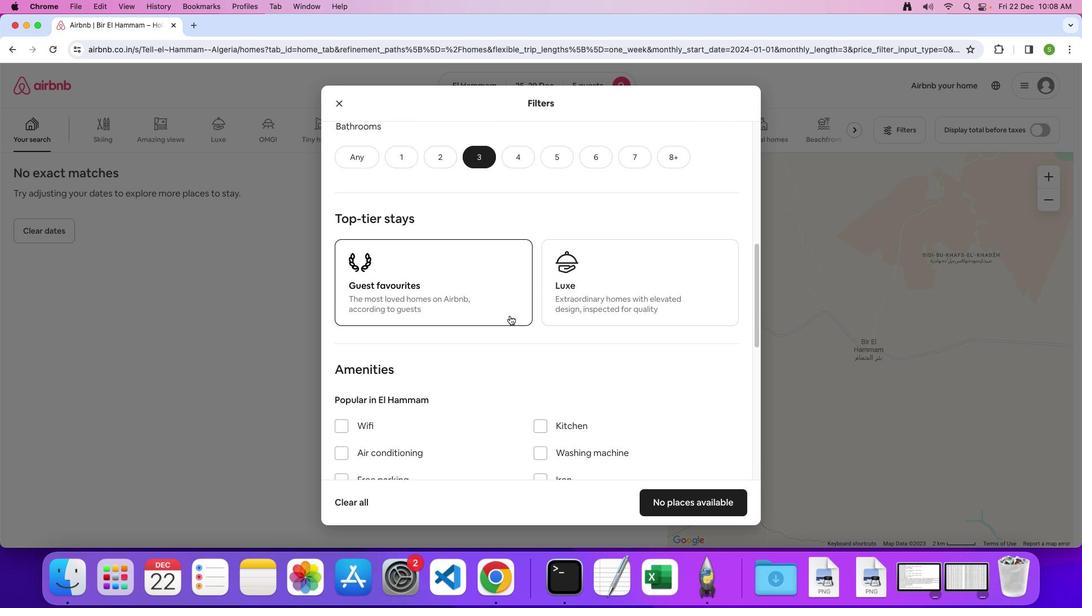 
Action: Mouse scrolled (510, 315) with delta (0, 0)
Screenshot: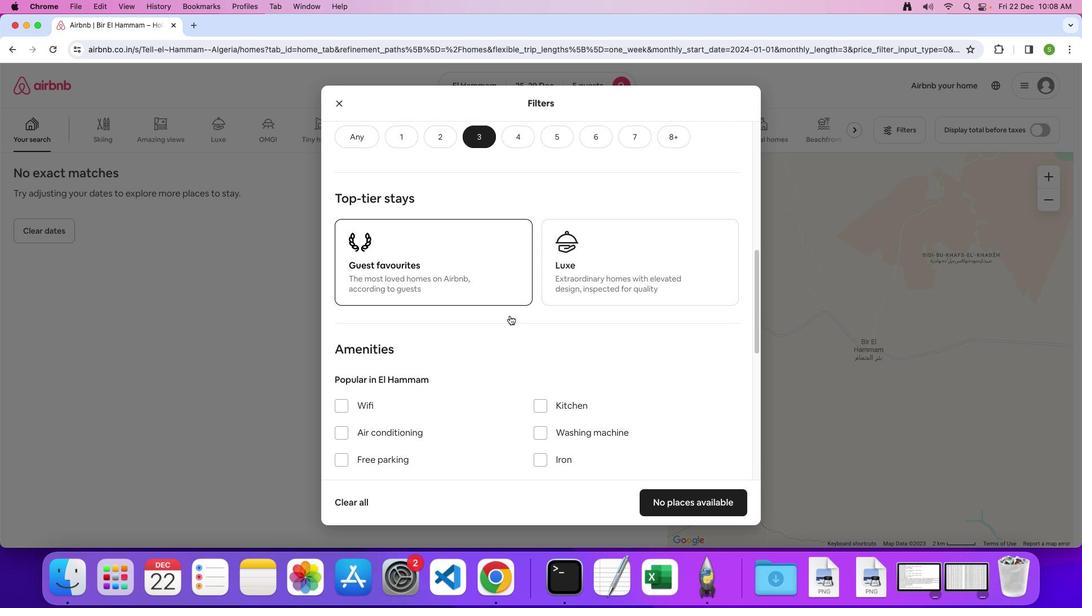
Action: Mouse scrolled (510, 315) with delta (0, 0)
Screenshot: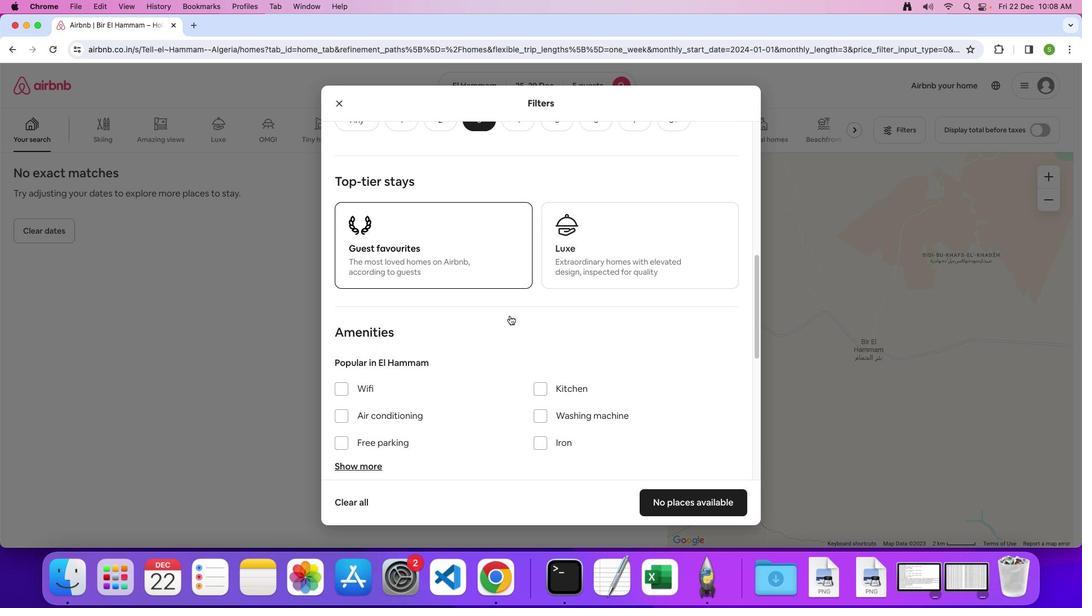
Action: Mouse scrolled (510, 315) with delta (0, 0)
Screenshot: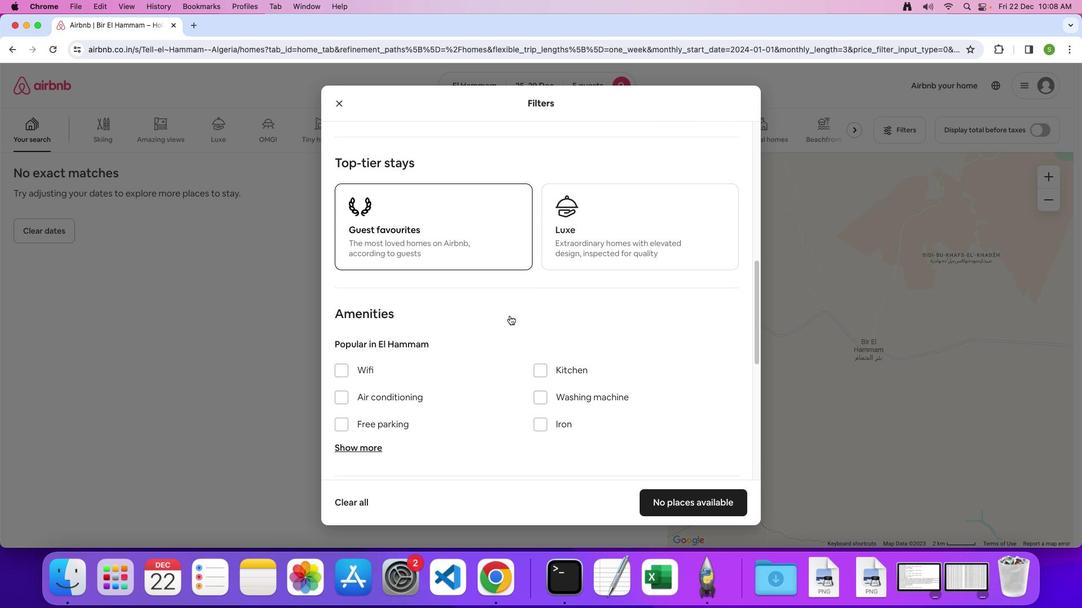 
Action: Mouse scrolled (510, 315) with delta (0, -1)
Screenshot: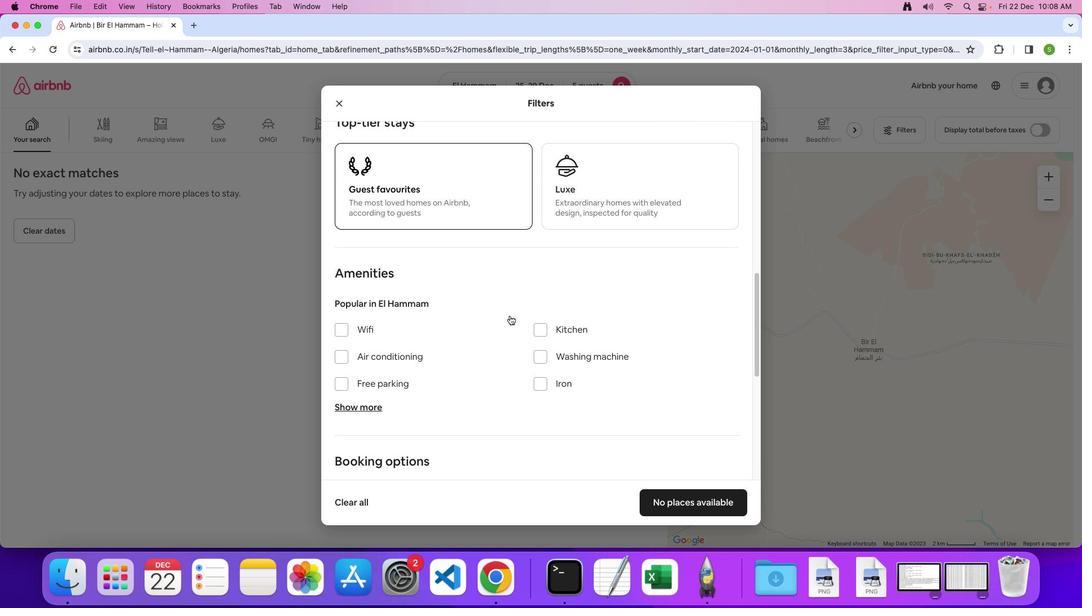 
Action: Mouse scrolled (510, 315) with delta (0, 0)
Screenshot: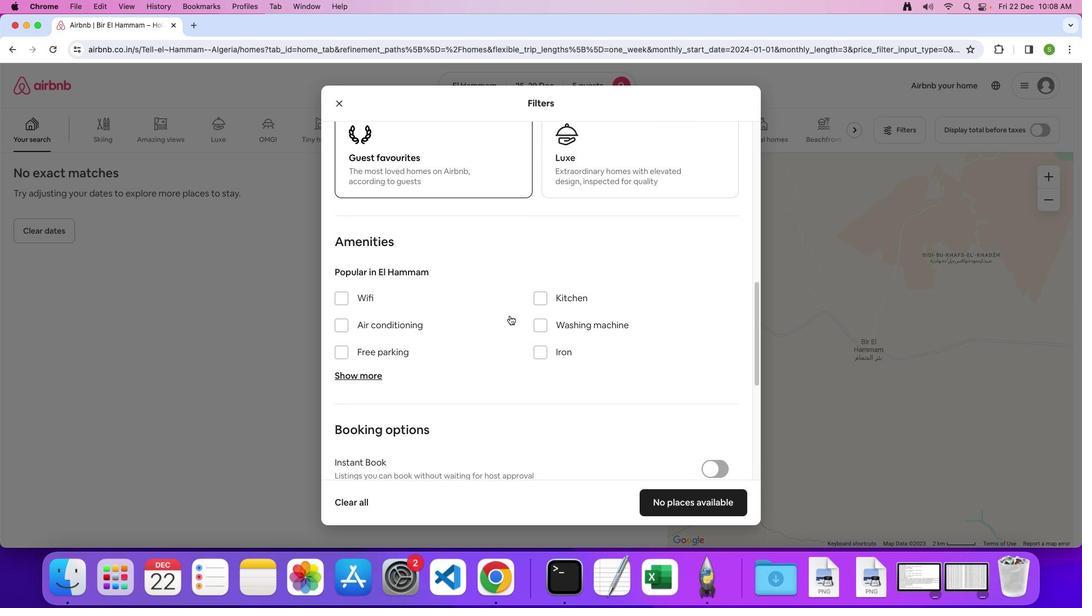 
Action: Mouse scrolled (510, 315) with delta (0, 0)
Screenshot: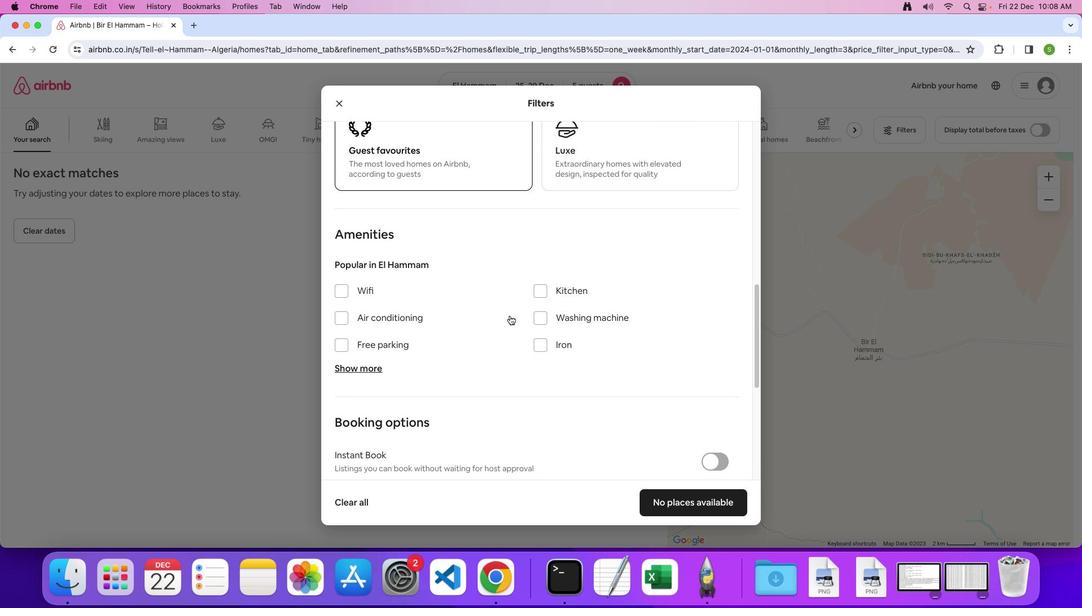 
Action: Mouse scrolled (510, 315) with delta (0, 0)
Screenshot: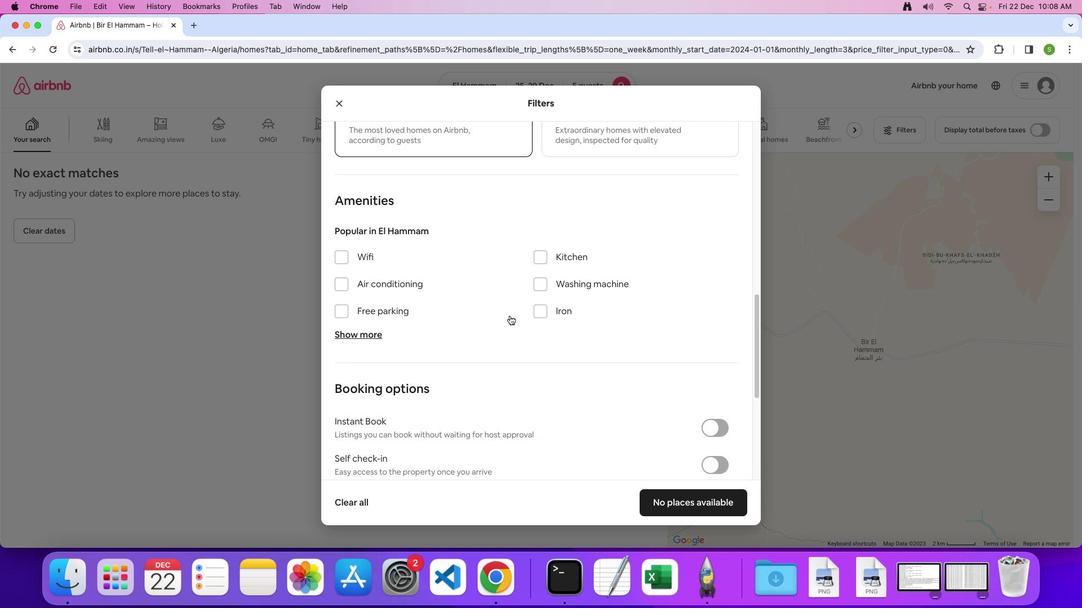 
Action: Mouse scrolled (510, 315) with delta (0, 0)
Screenshot: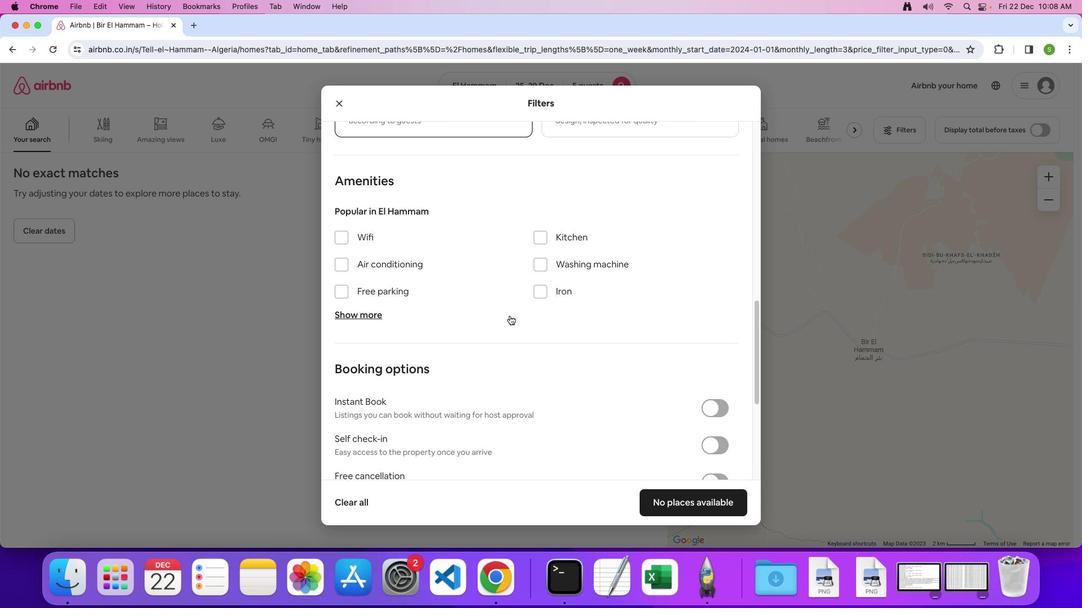 
Action: Mouse scrolled (510, 315) with delta (0, 0)
Screenshot: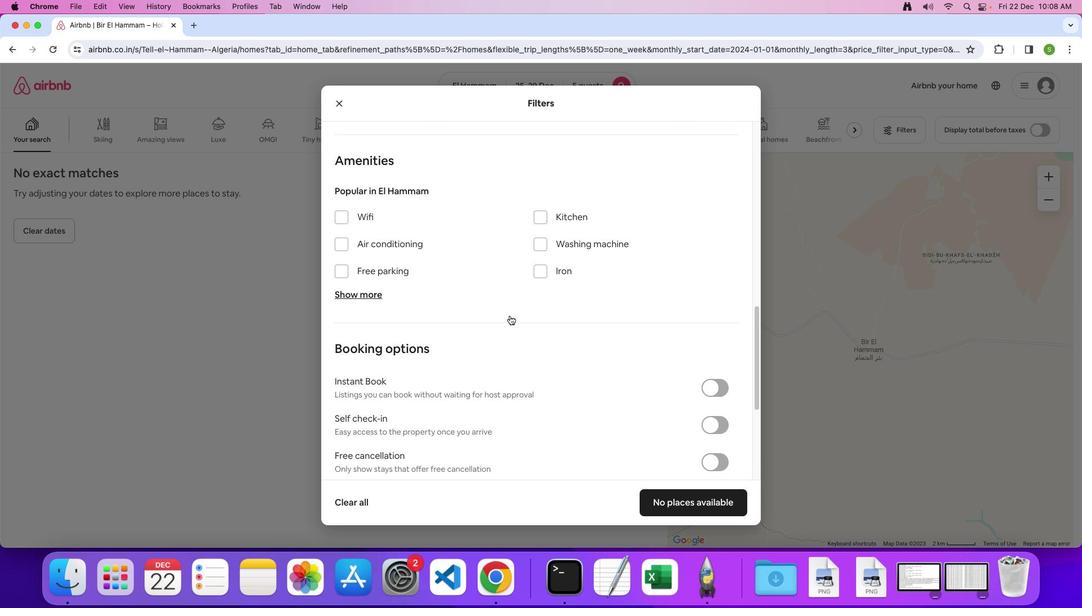 
Action: Mouse scrolled (510, 315) with delta (0, -1)
Screenshot: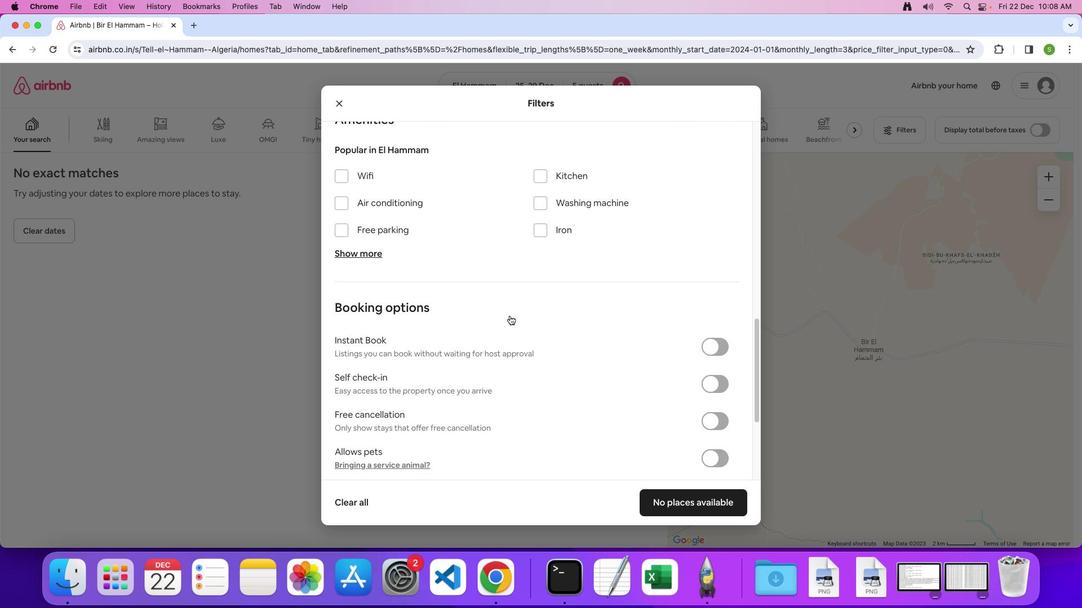 
Action: Mouse scrolled (510, 315) with delta (0, 0)
Screenshot: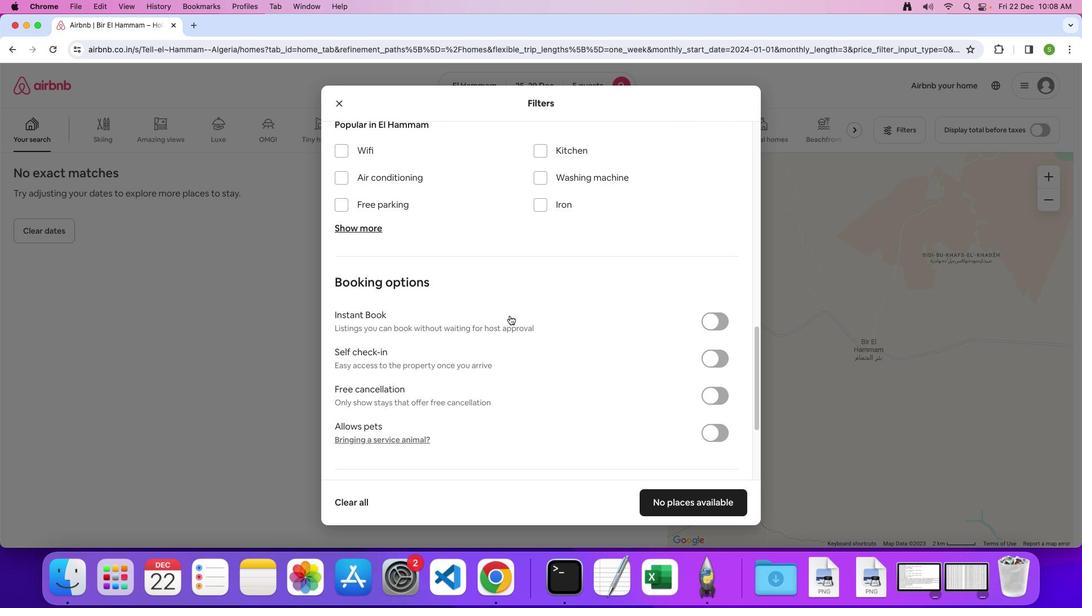 
Action: Mouse scrolled (510, 315) with delta (0, 0)
Screenshot: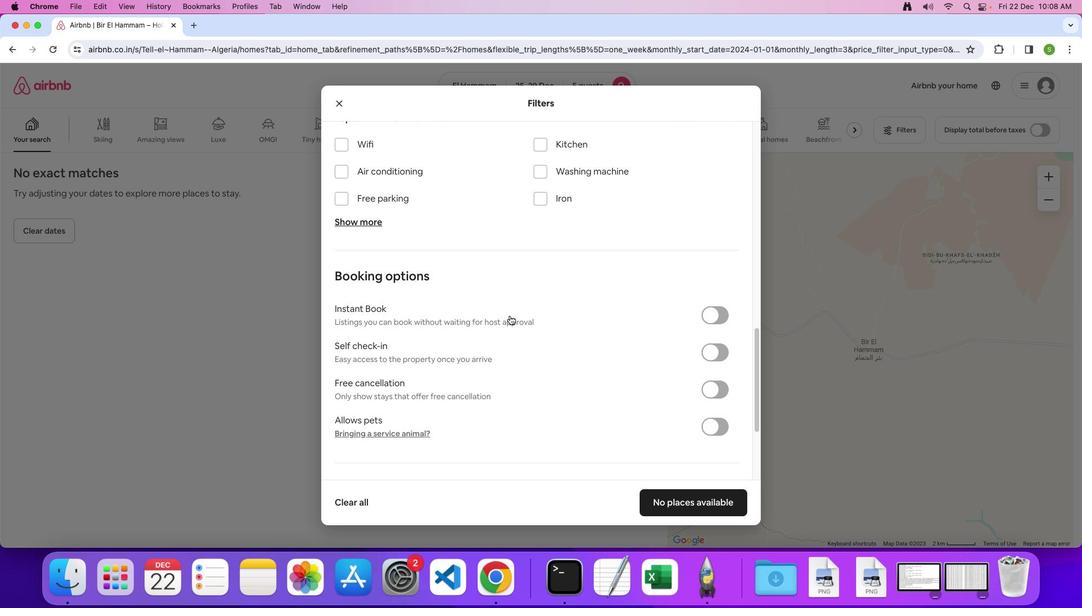 
Action: Mouse scrolled (510, 315) with delta (0, -1)
Screenshot: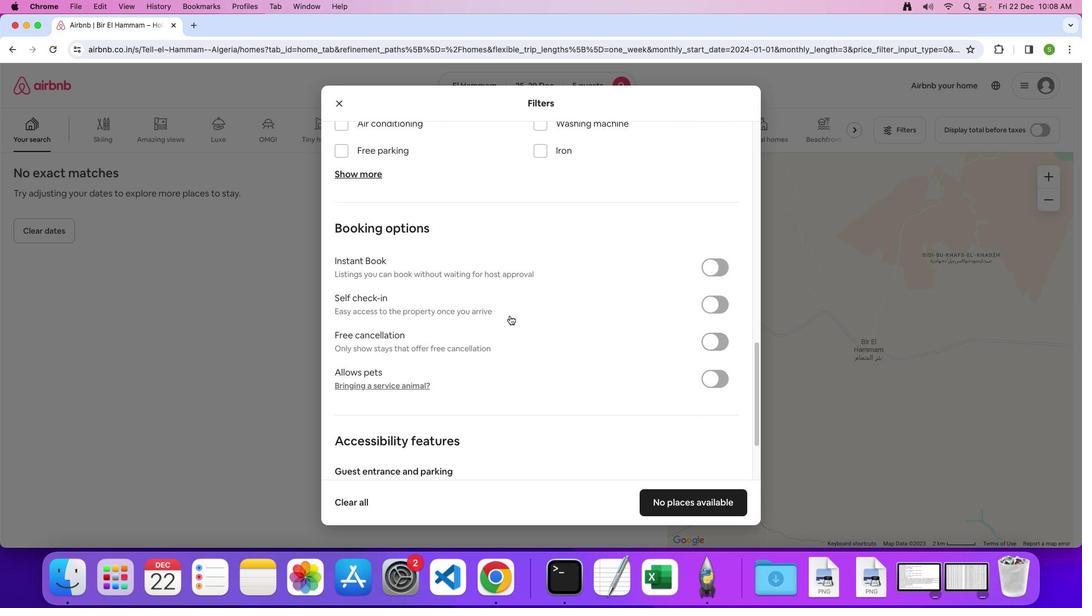 
Action: Mouse scrolled (510, 315) with delta (0, 0)
Screenshot: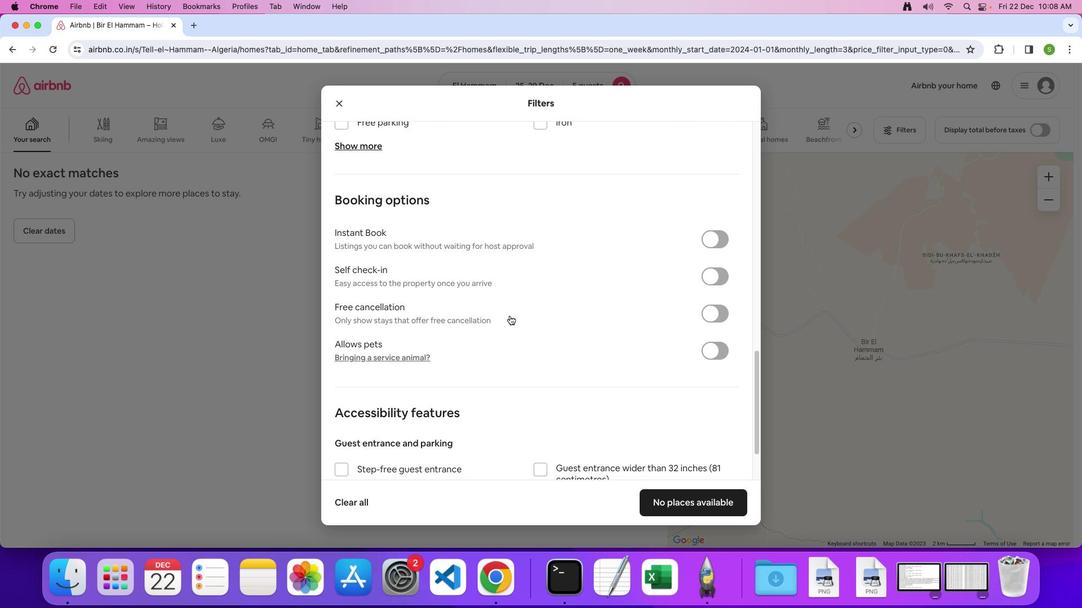 
Action: Mouse scrolled (510, 315) with delta (0, 0)
Screenshot: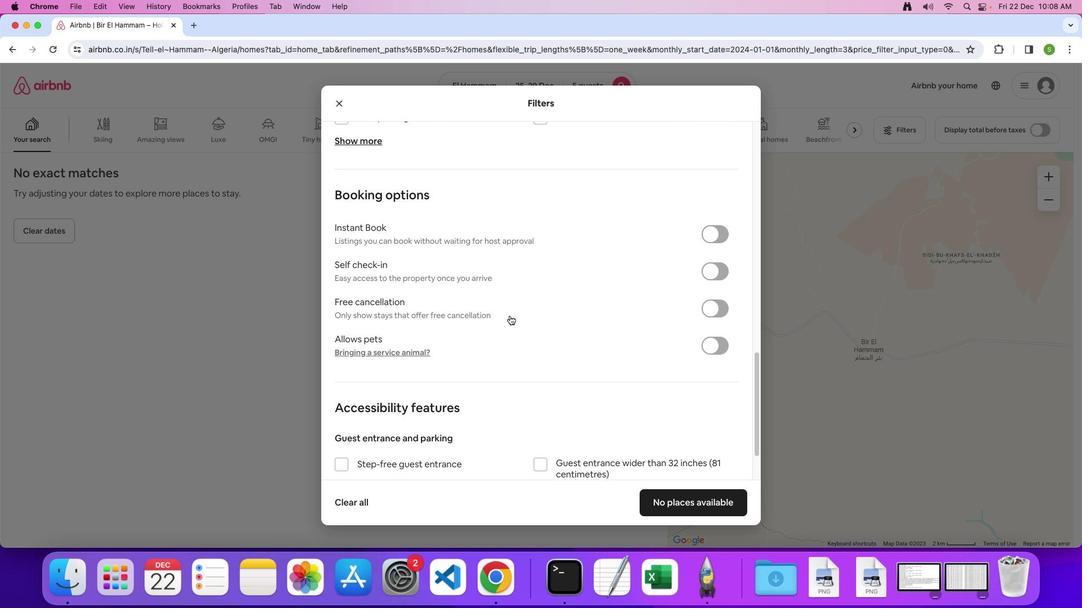 
Action: Mouse scrolled (510, 315) with delta (0, 0)
Screenshot: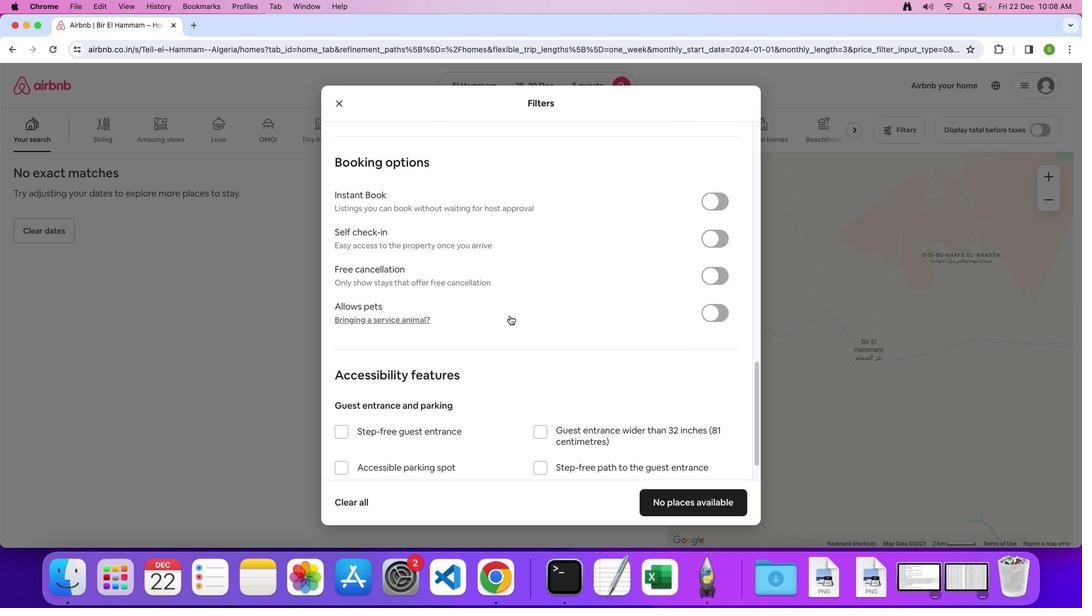 
Action: Mouse scrolled (510, 315) with delta (0, 0)
Screenshot: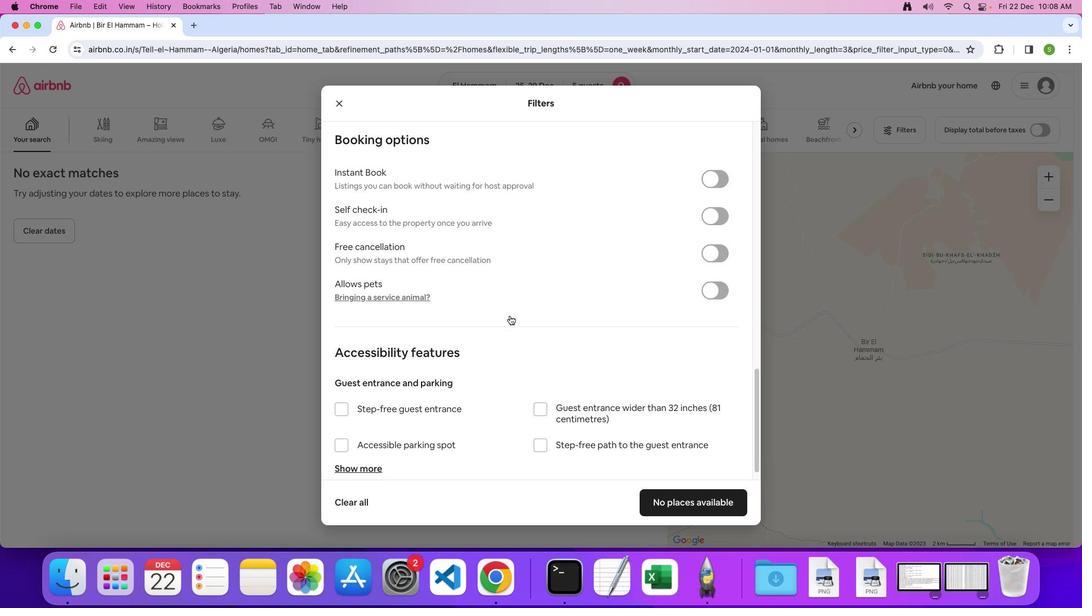 
Action: Mouse scrolled (510, 315) with delta (0, 0)
Screenshot: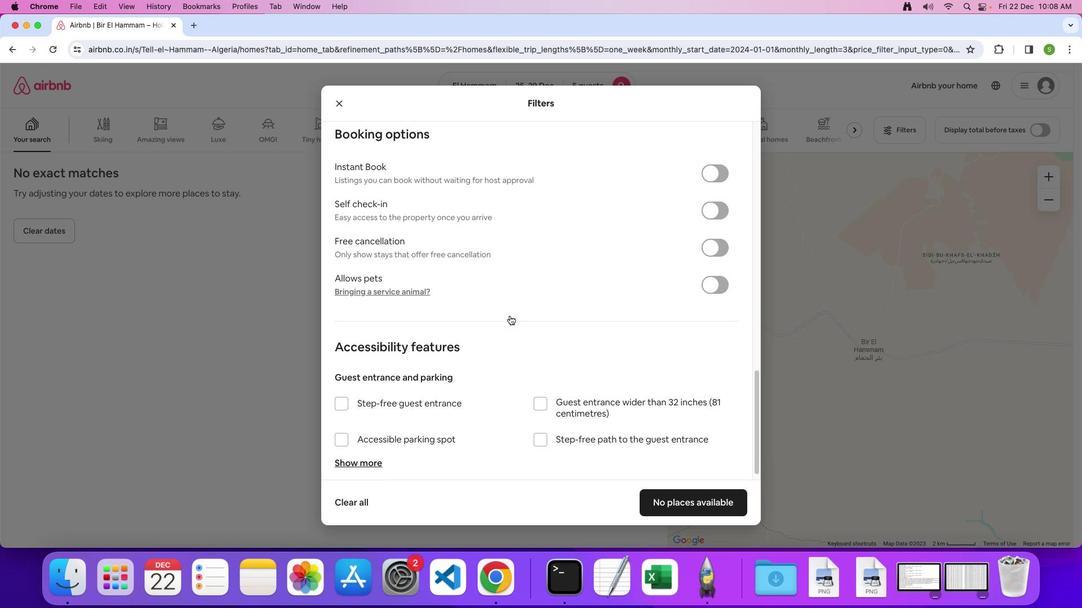 
Action: Mouse moved to (510, 316)
Screenshot: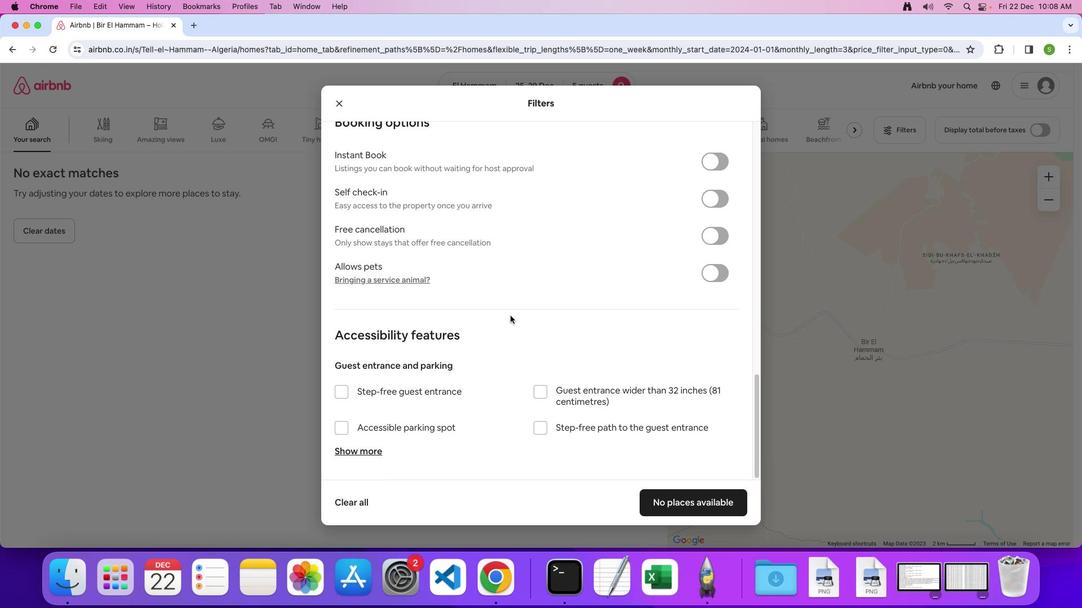 
Action: Mouse scrolled (510, 316) with delta (0, 0)
Screenshot: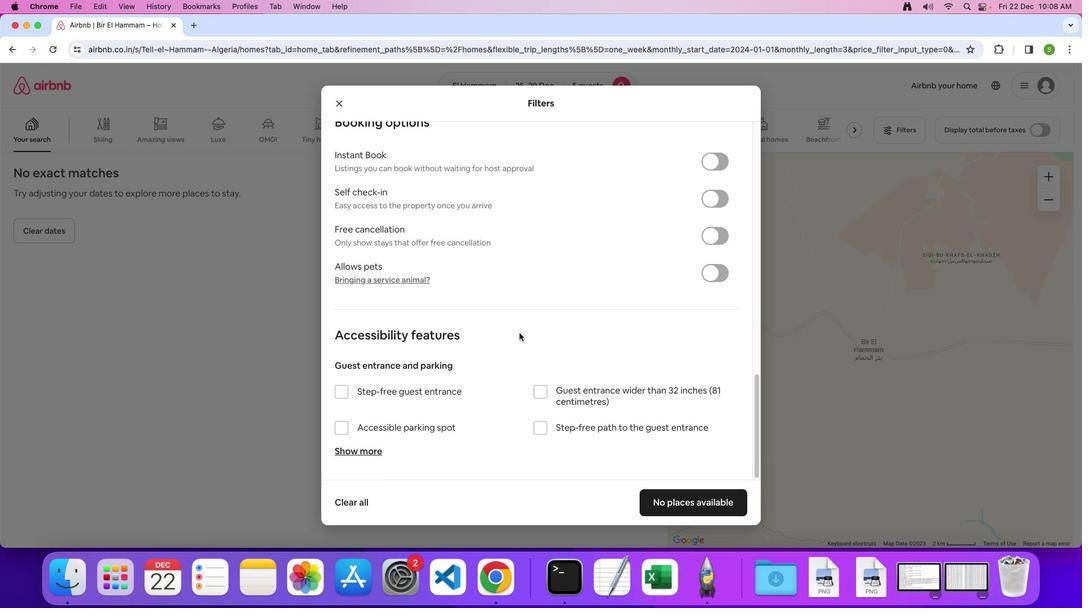 
Action: Mouse scrolled (510, 316) with delta (0, 0)
Screenshot: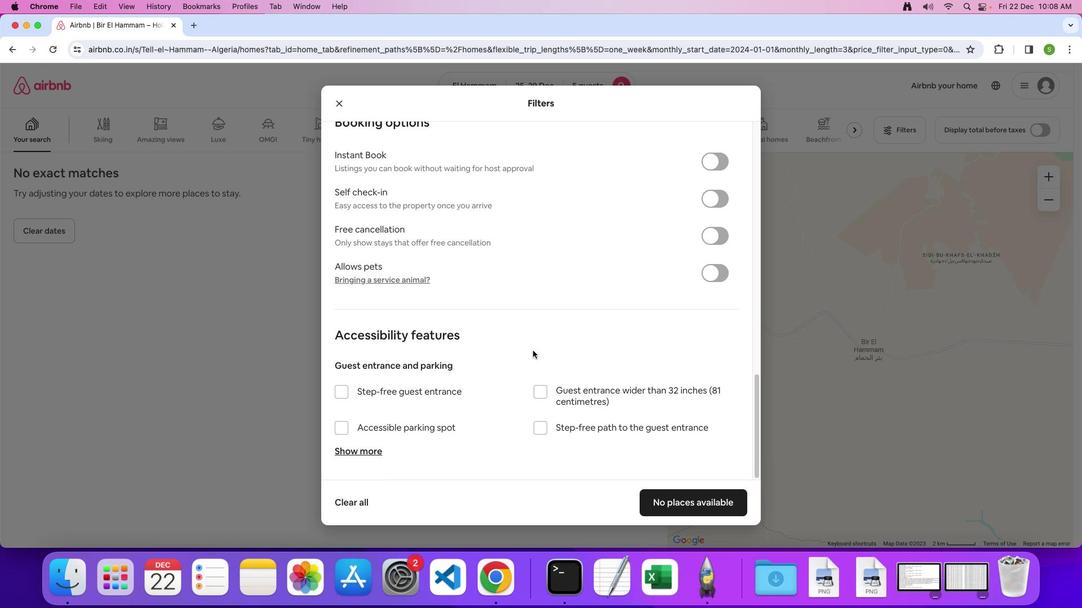 
Action: Mouse moved to (679, 496)
Screenshot: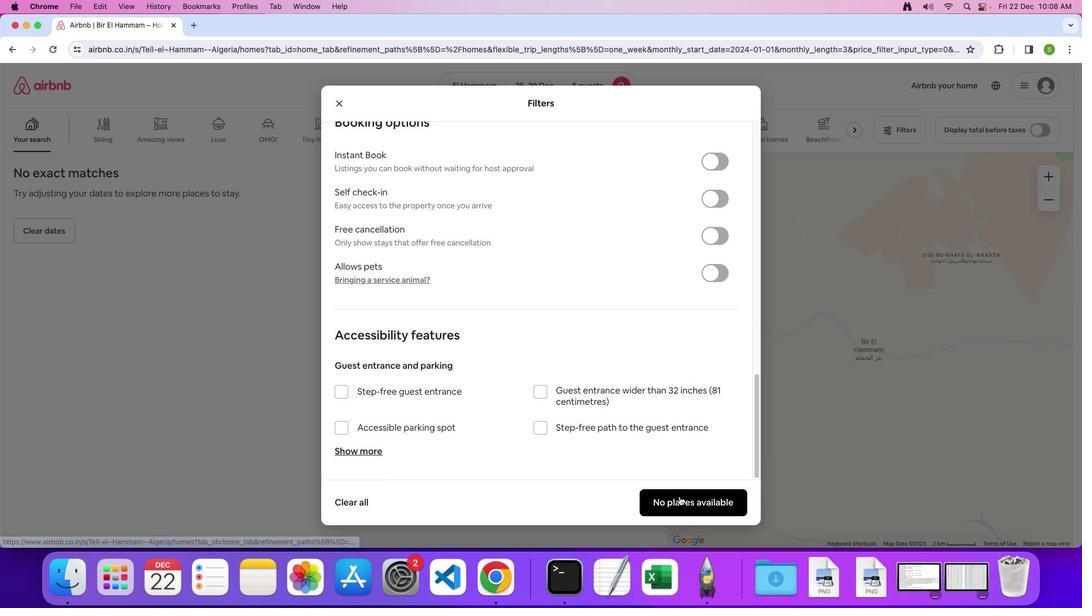 
Action: Mouse pressed left at (679, 496)
Screenshot: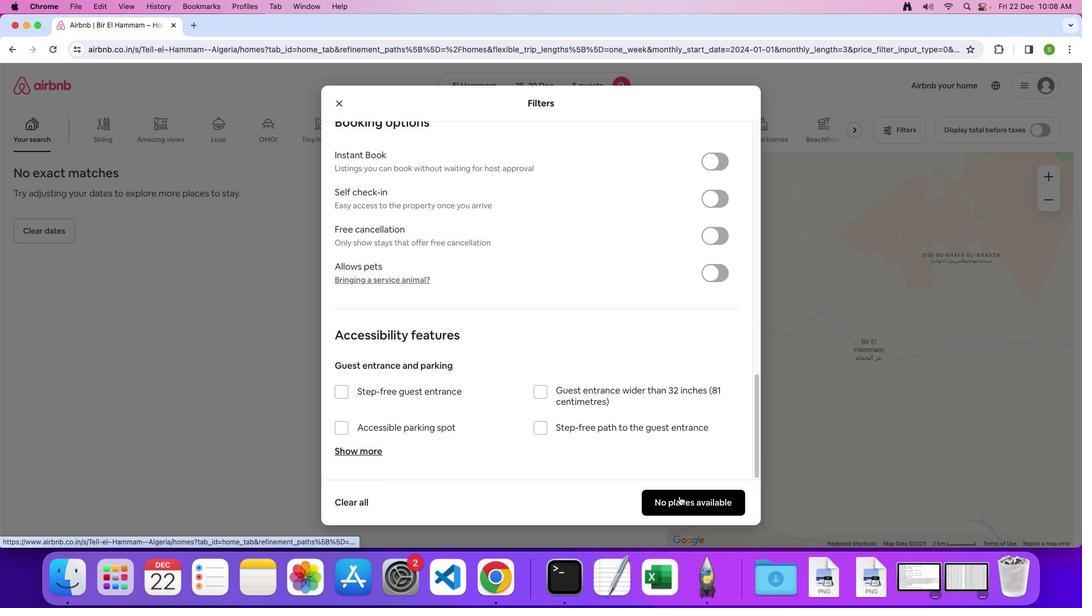 
Action: Mouse moved to (524, 320)
Screenshot: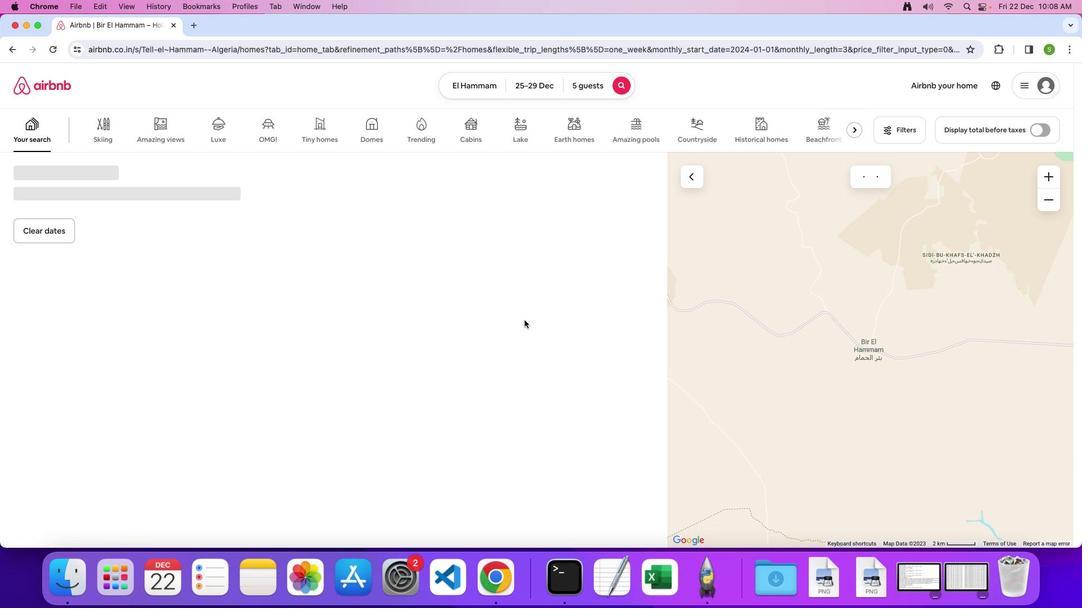 
